 Task: Search one way flight ticket for 3 adults, 3 children in premium economy from Traverse City: Cherry Capital Airport (was Cherry County Airpark) to Raleigh: Raleigh-durham International Airport on 8-5-2023. Choice of flights is Alaska. Number of bags: 1 carry on bag. Price is upto 42000. Outbound departure time preference is 8:00.
Action: Mouse moved to (348, 295)
Screenshot: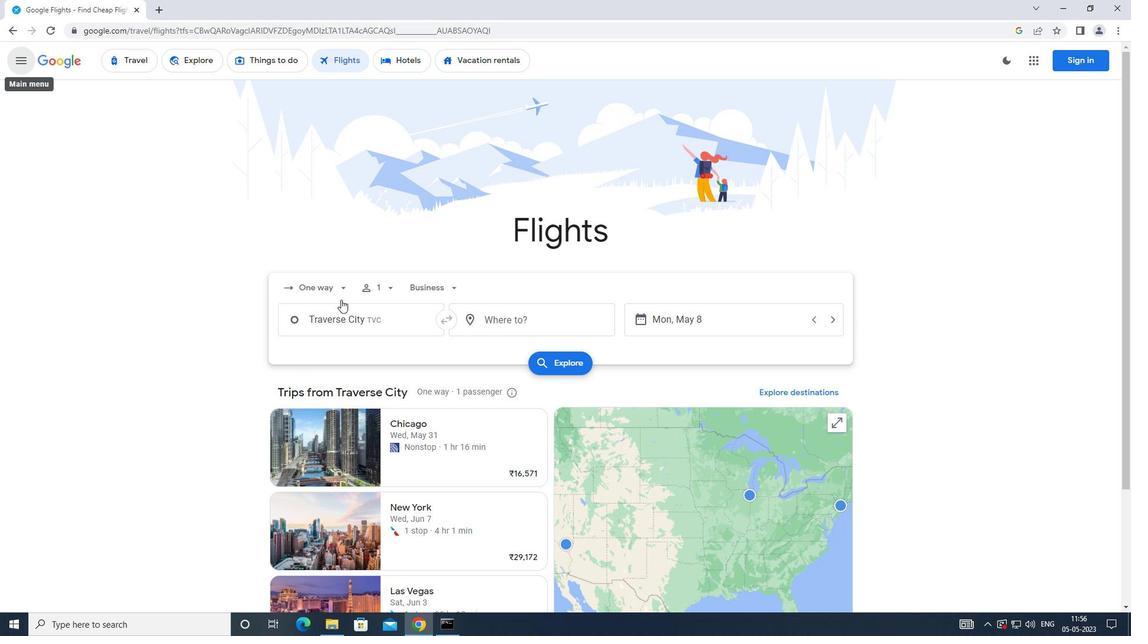 
Action: Mouse pressed left at (348, 295)
Screenshot: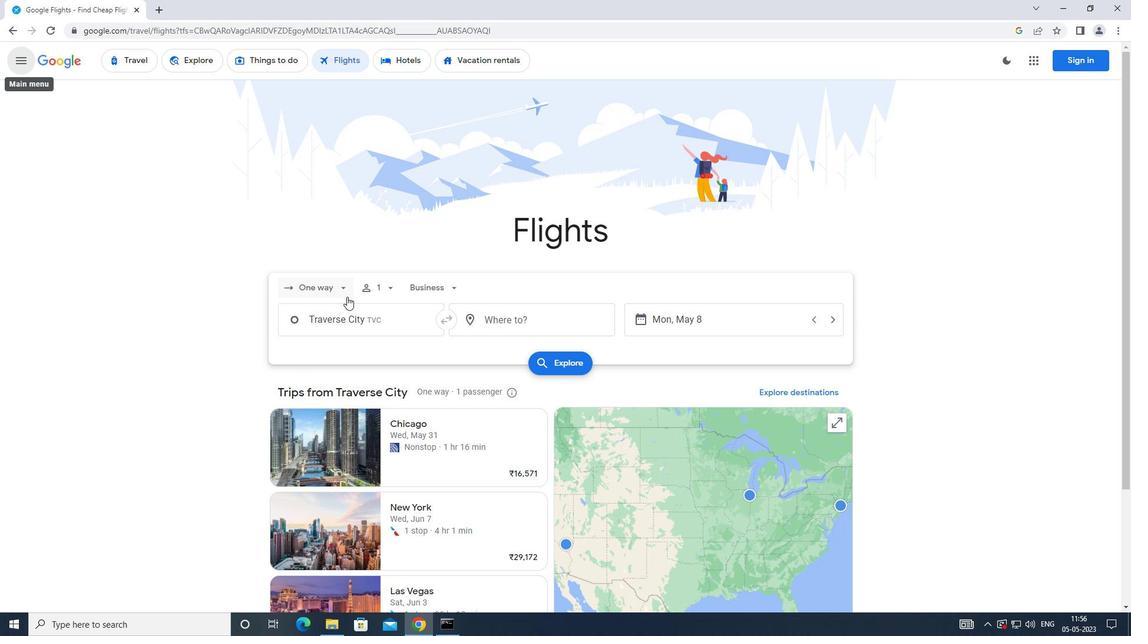 
Action: Mouse moved to (333, 342)
Screenshot: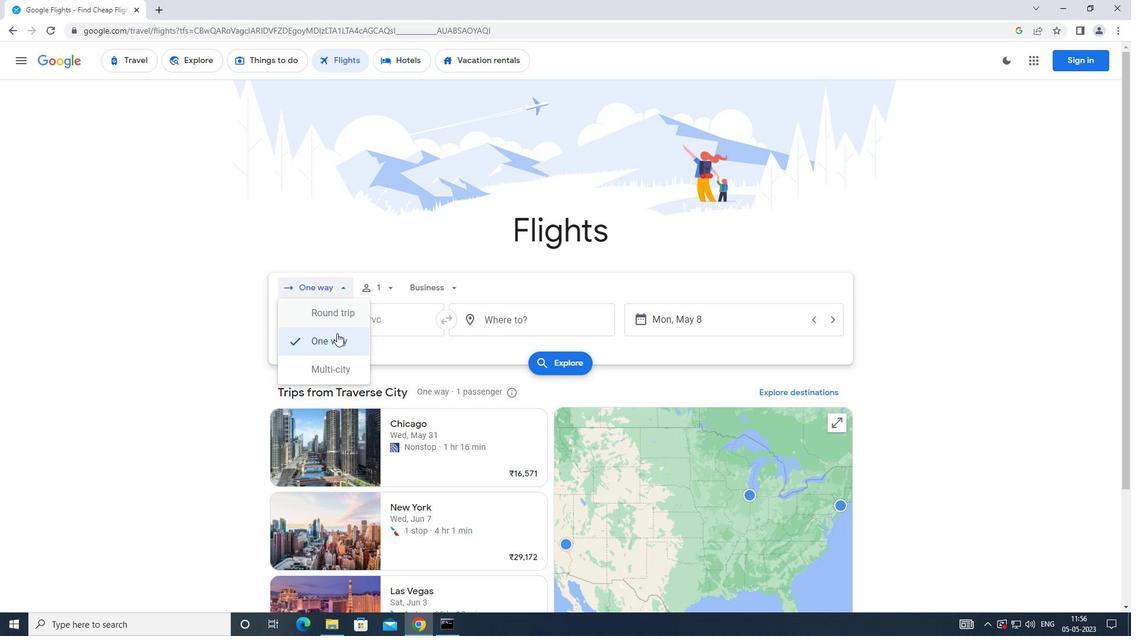 
Action: Mouse pressed left at (333, 342)
Screenshot: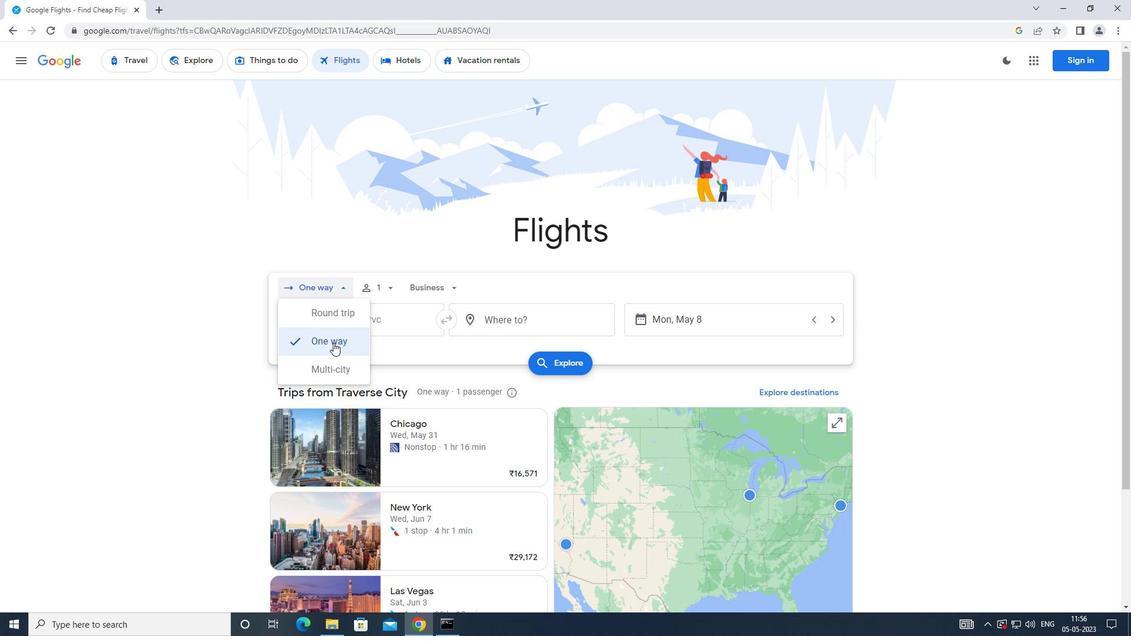 
Action: Mouse moved to (381, 289)
Screenshot: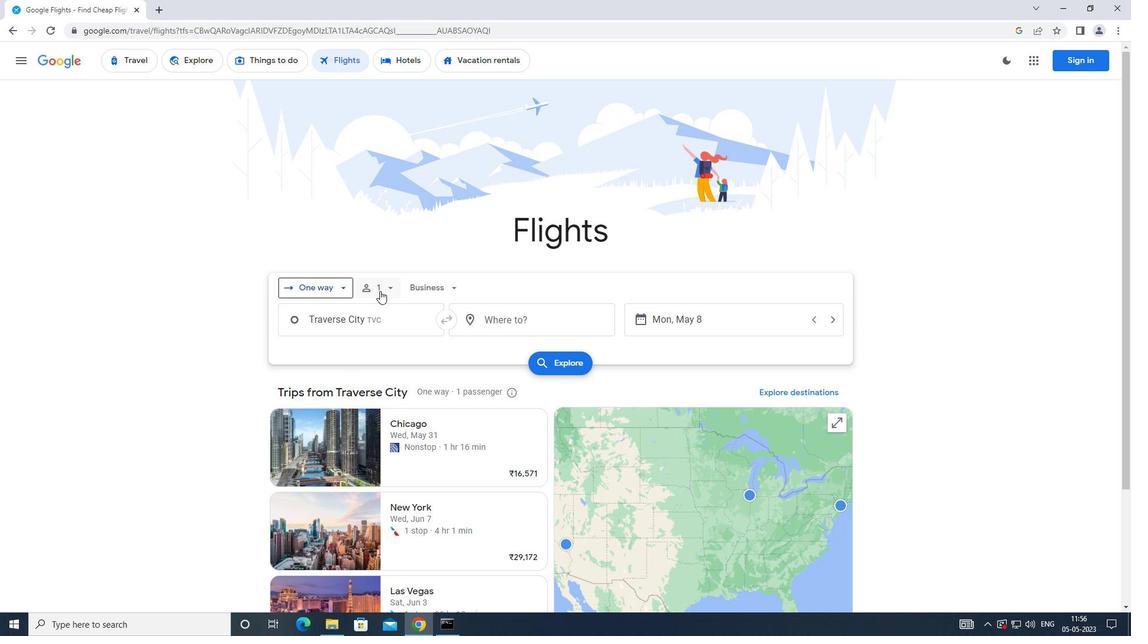 
Action: Mouse pressed left at (381, 289)
Screenshot: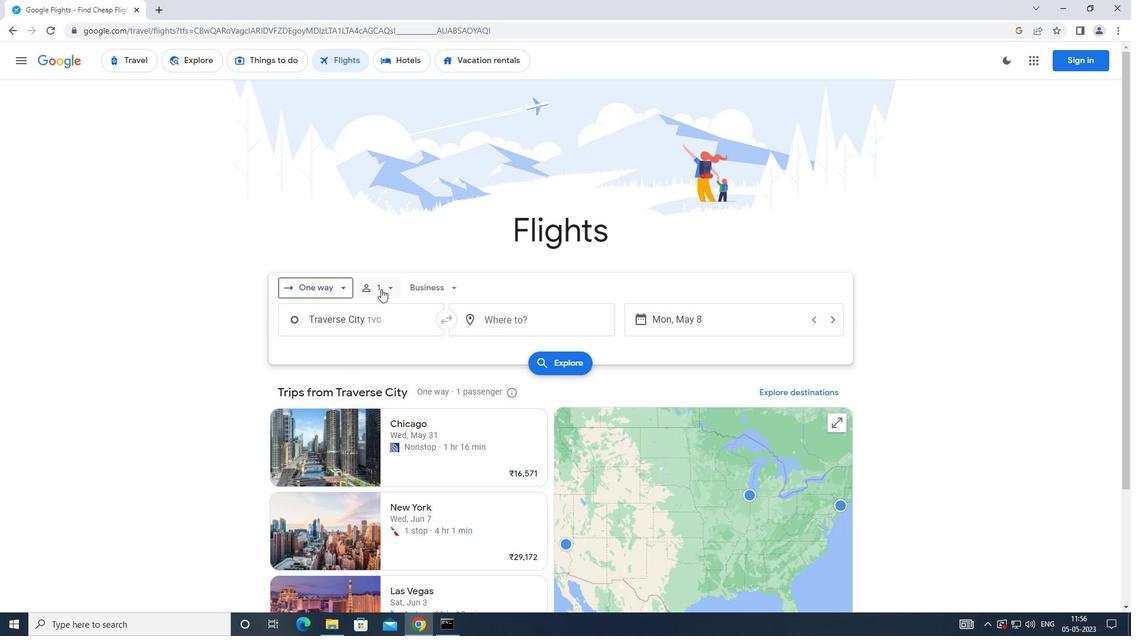 
Action: Mouse moved to (480, 328)
Screenshot: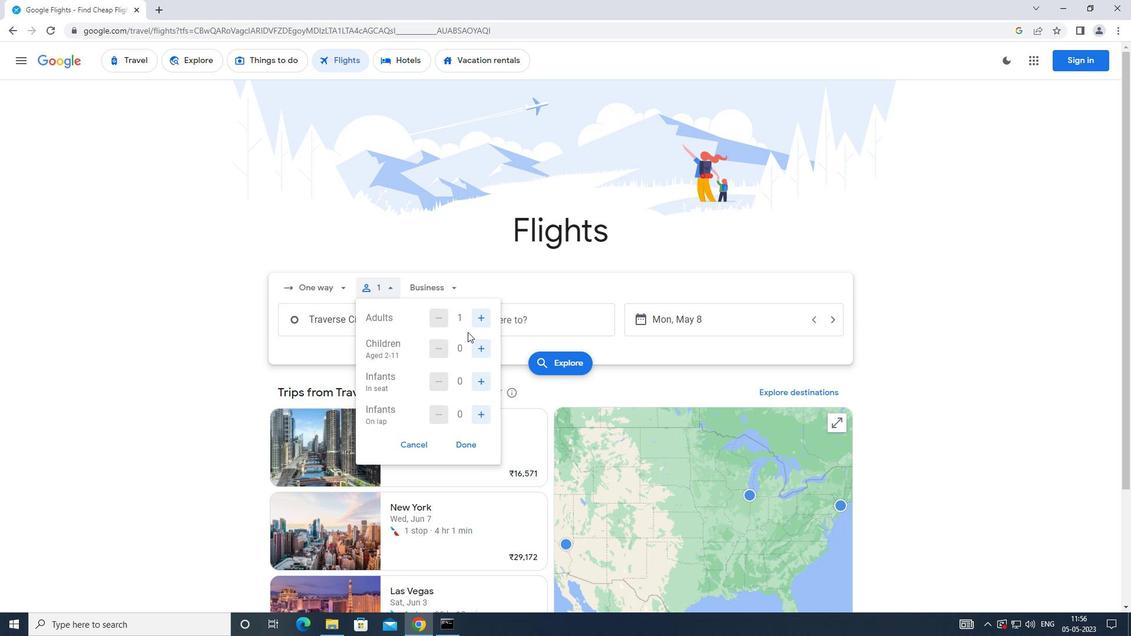 
Action: Mouse pressed left at (480, 328)
Screenshot: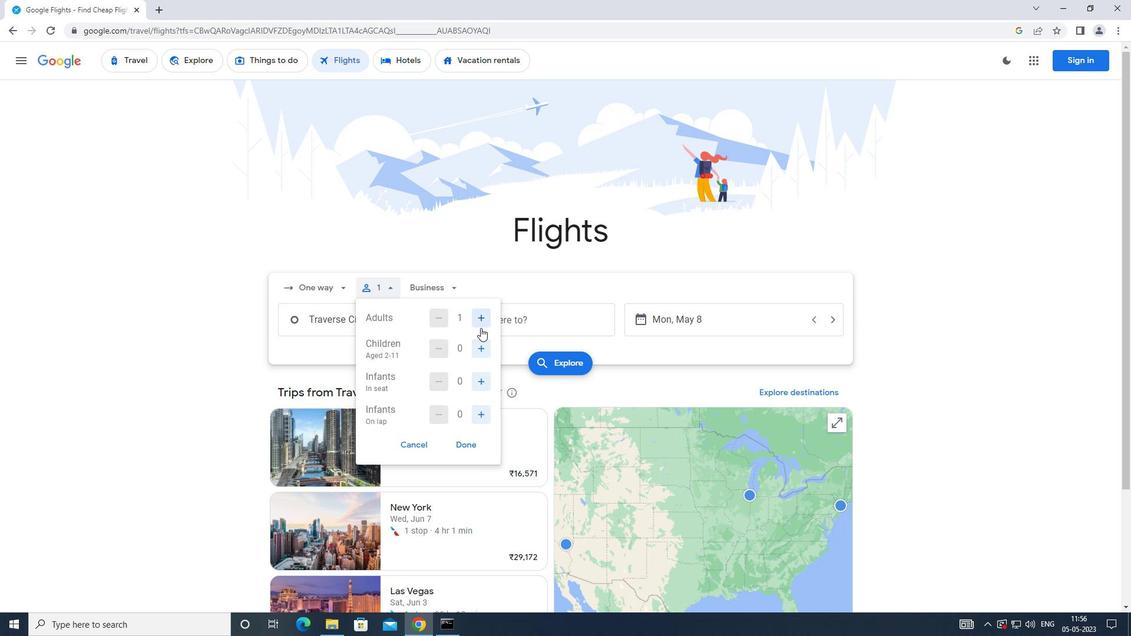 
Action: Mouse moved to (481, 327)
Screenshot: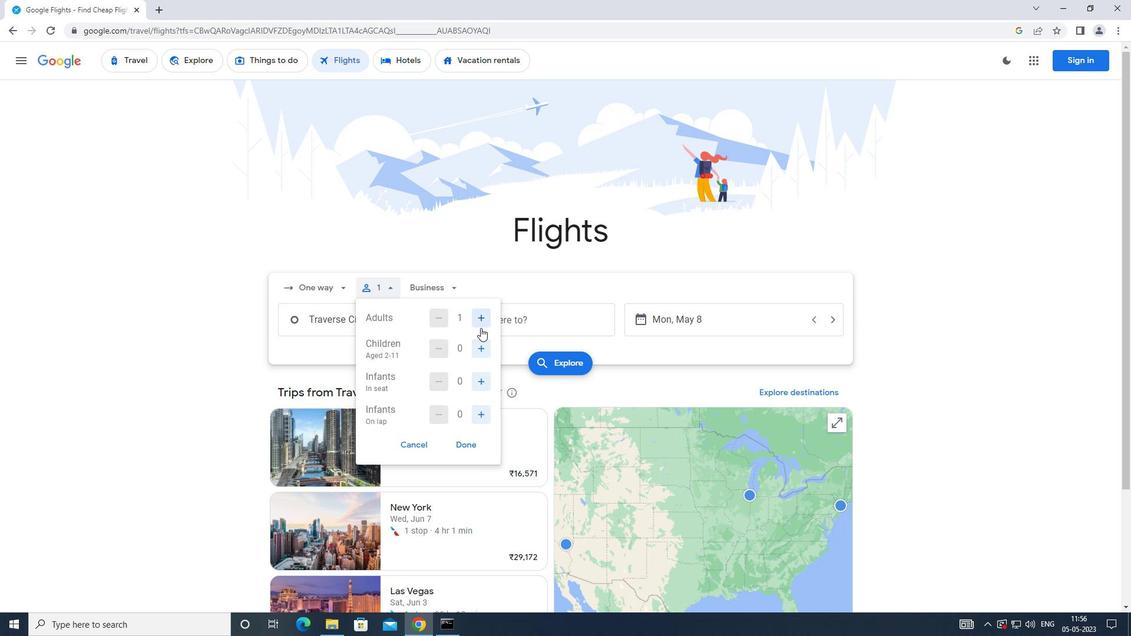 
Action: Mouse pressed left at (481, 327)
Screenshot: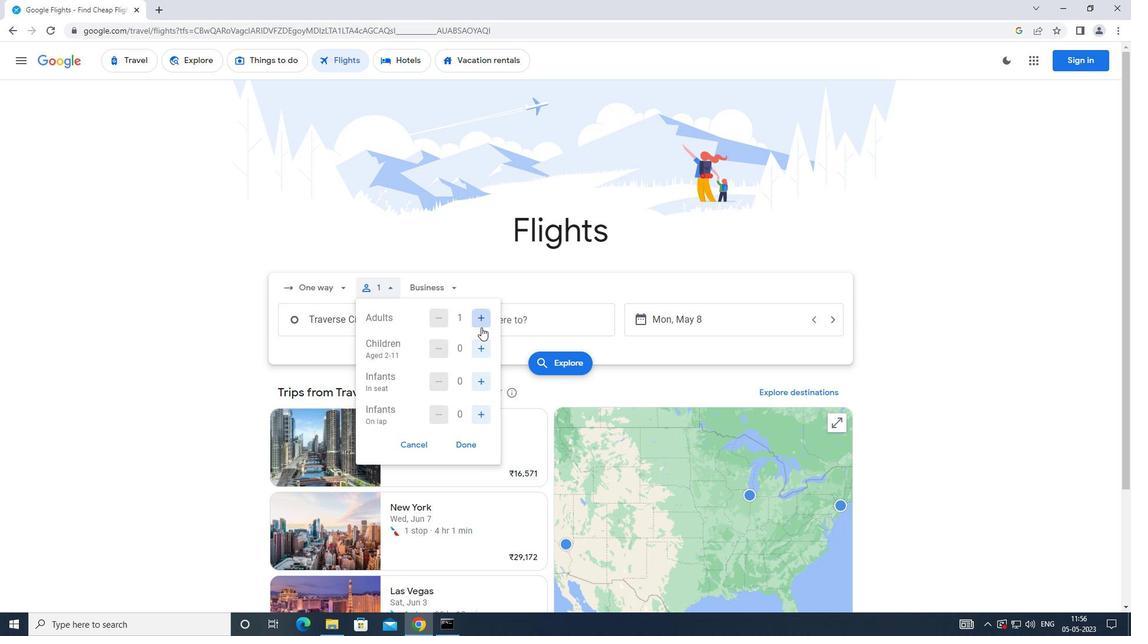 
Action: Mouse moved to (484, 351)
Screenshot: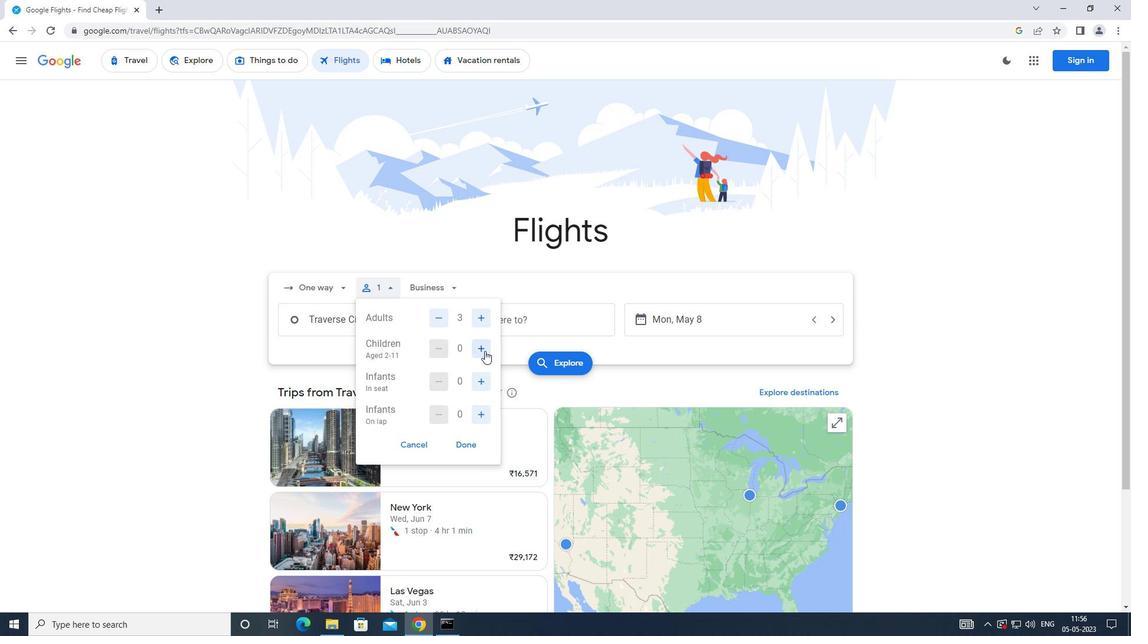 
Action: Mouse pressed left at (484, 351)
Screenshot: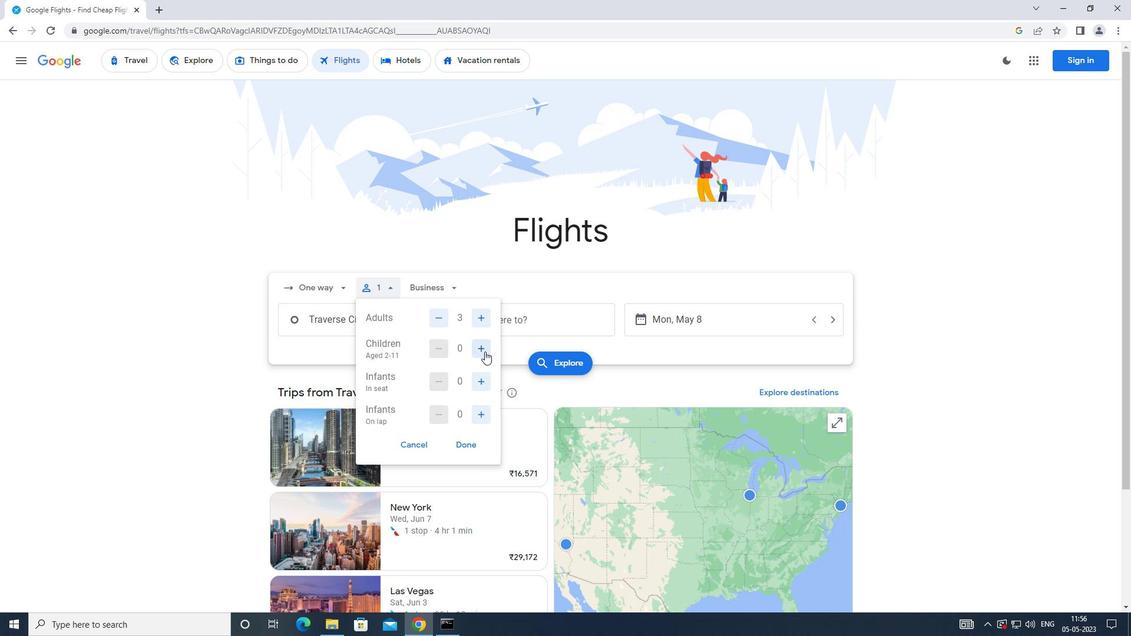 
Action: Mouse pressed left at (484, 351)
Screenshot: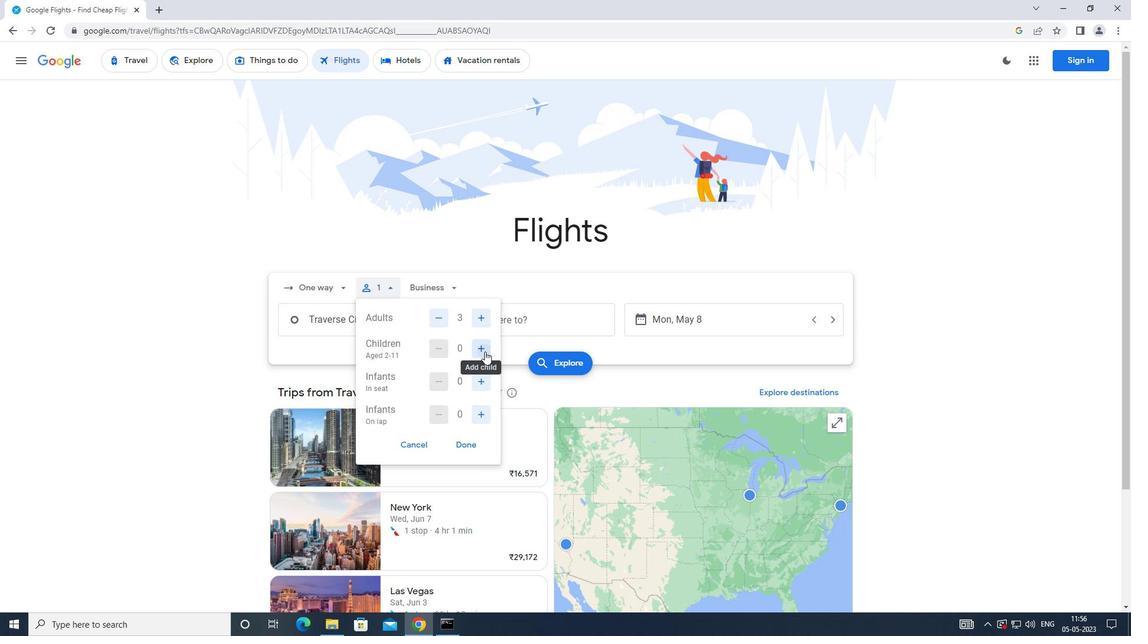 
Action: Mouse pressed left at (484, 351)
Screenshot: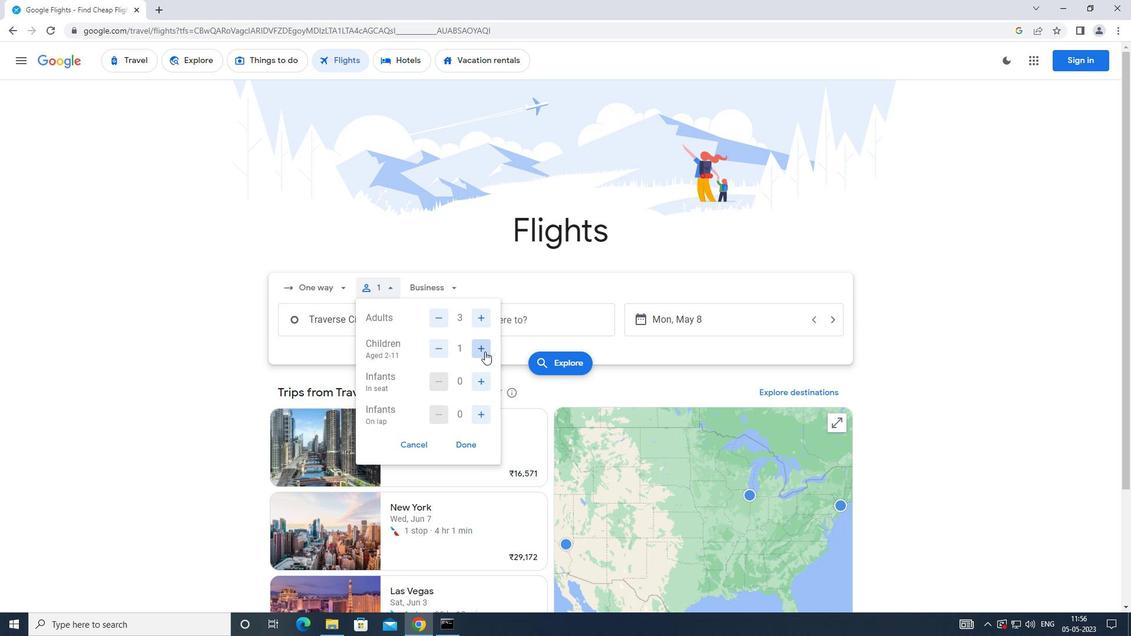 
Action: Mouse moved to (467, 448)
Screenshot: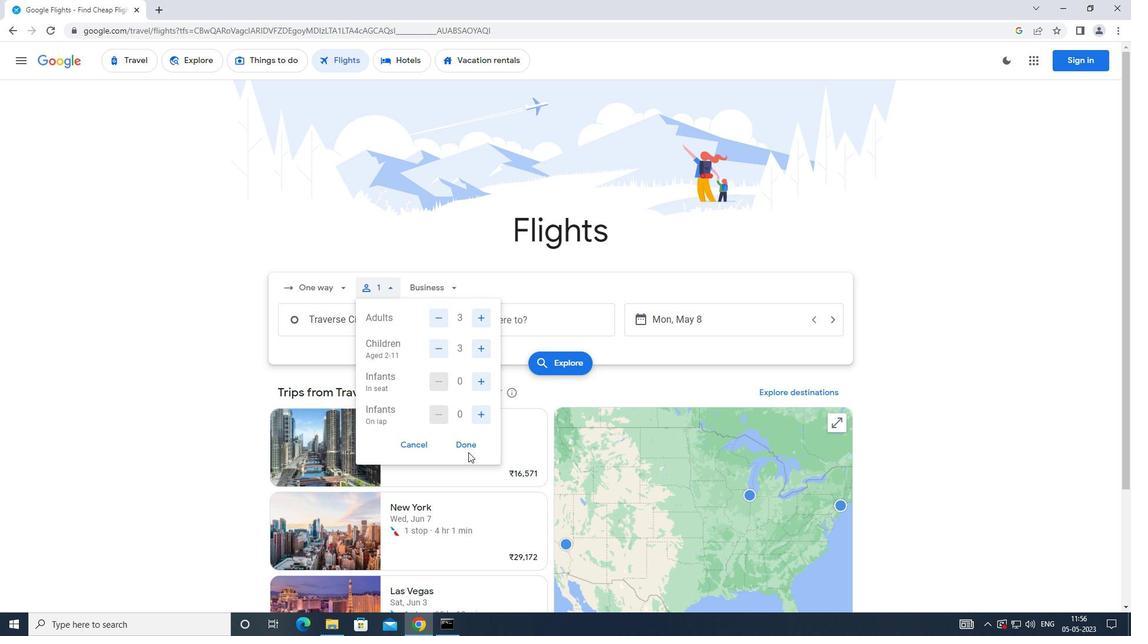 
Action: Mouse pressed left at (467, 448)
Screenshot: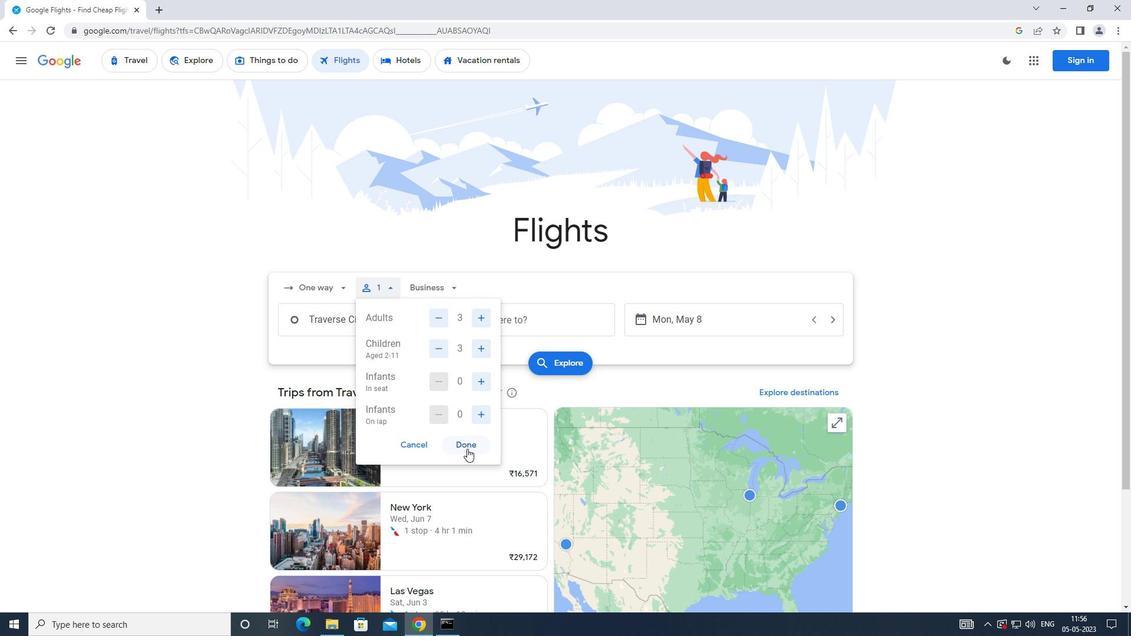 
Action: Mouse moved to (434, 292)
Screenshot: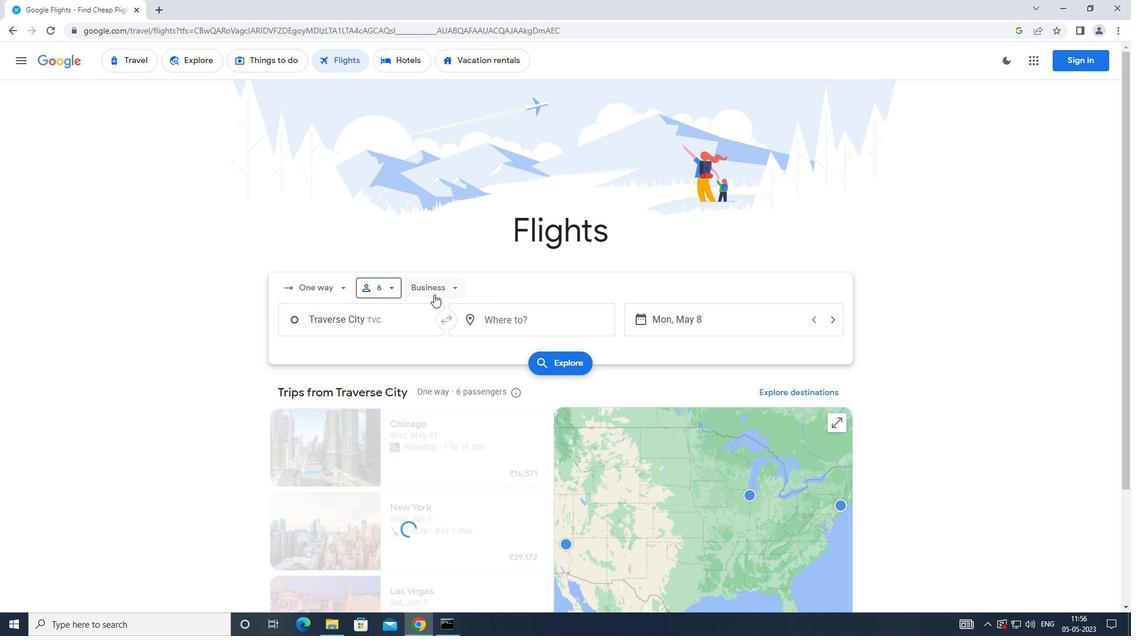 
Action: Mouse pressed left at (434, 292)
Screenshot: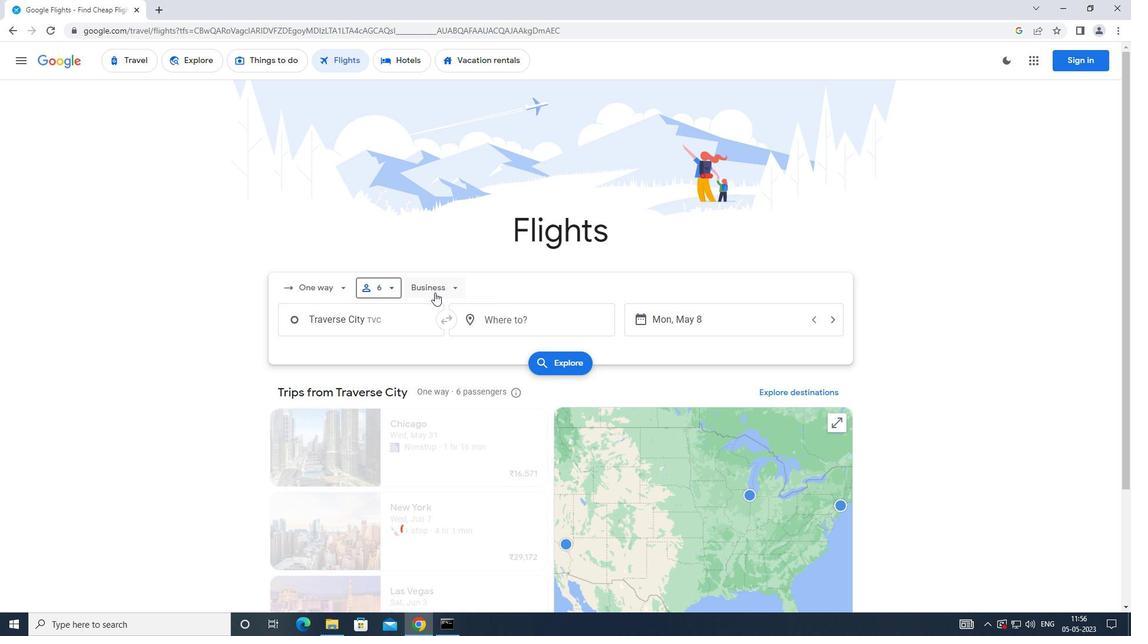 
Action: Mouse moved to (457, 341)
Screenshot: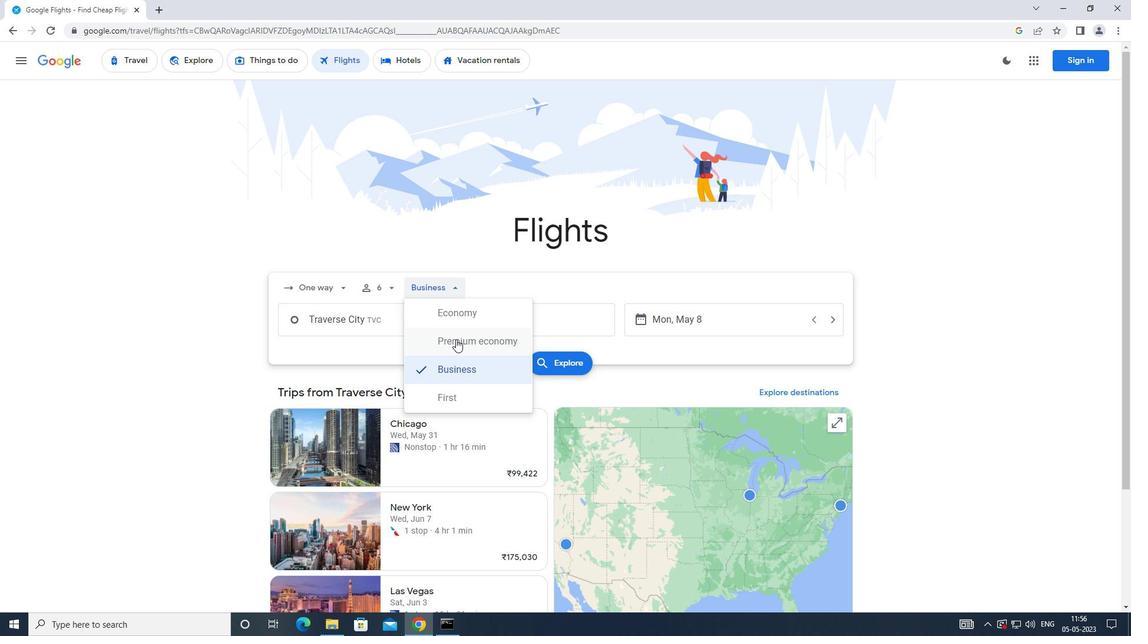 
Action: Mouse pressed left at (457, 341)
Screenshot: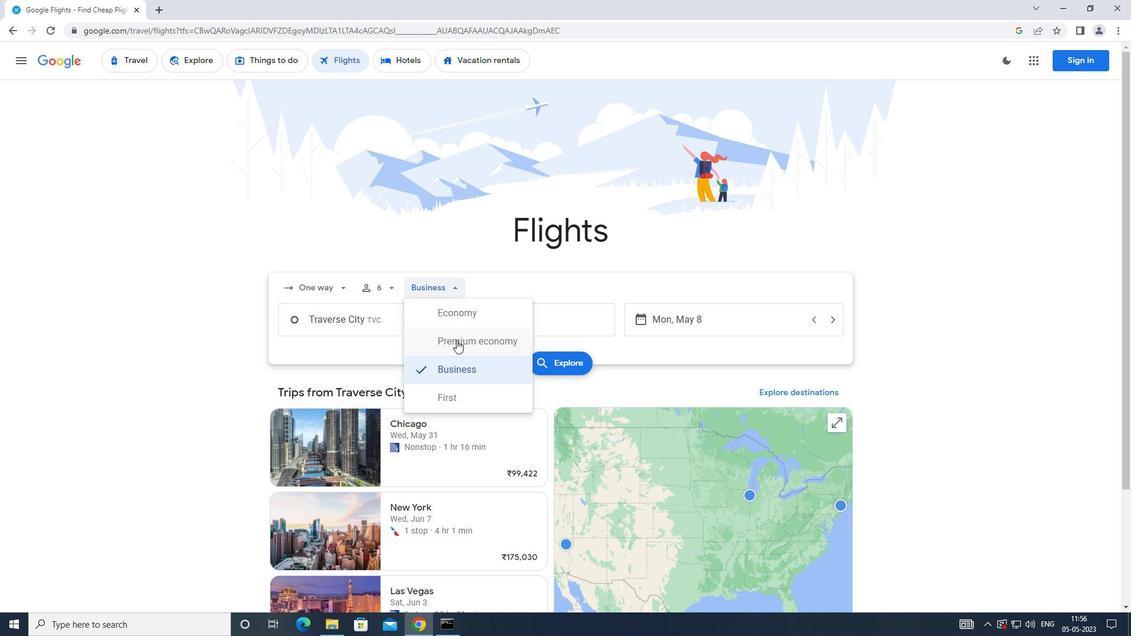
Action: Mouse moved to (396, 328)
Screenshot: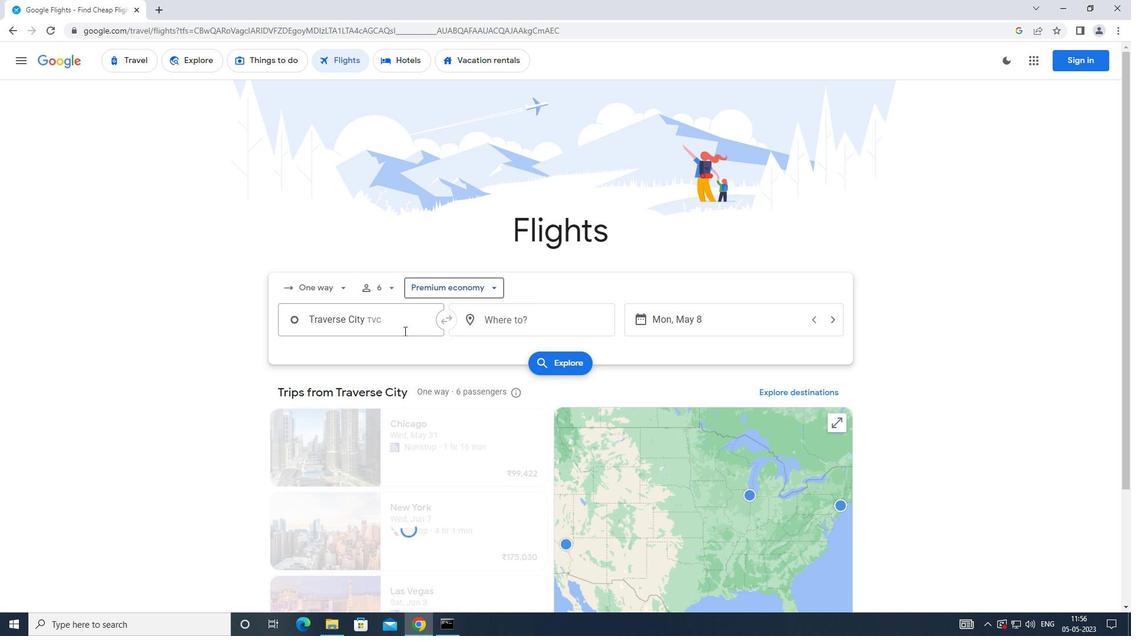 
Action: Mouse pressed left at (396, 328)
Screenshot: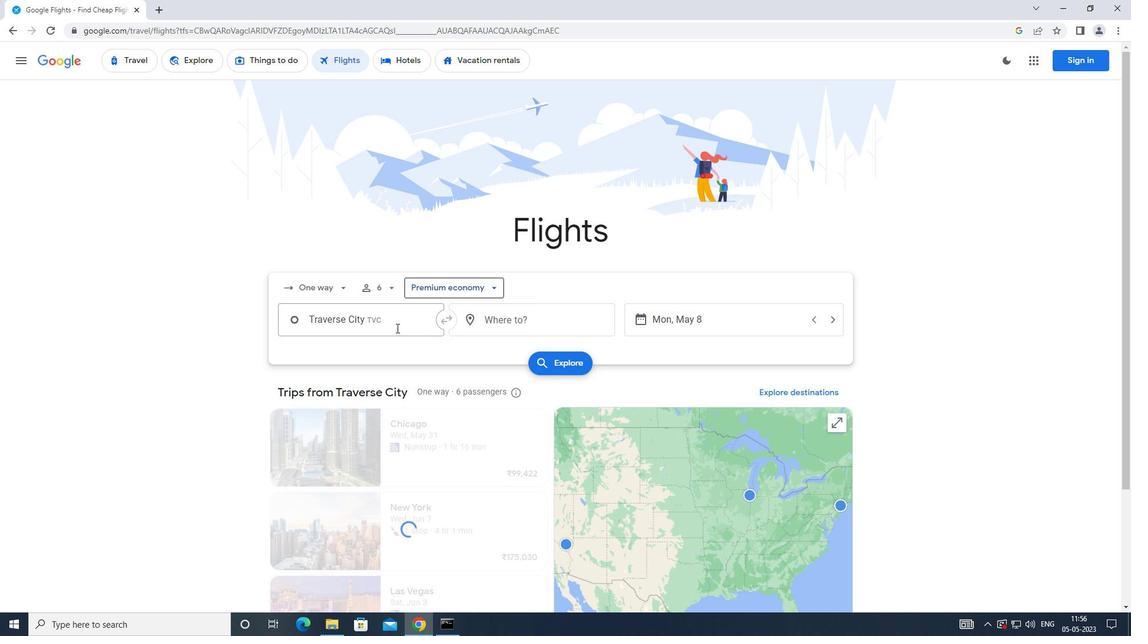 
Action: Mouse moved to (393, 333)
Screenshot: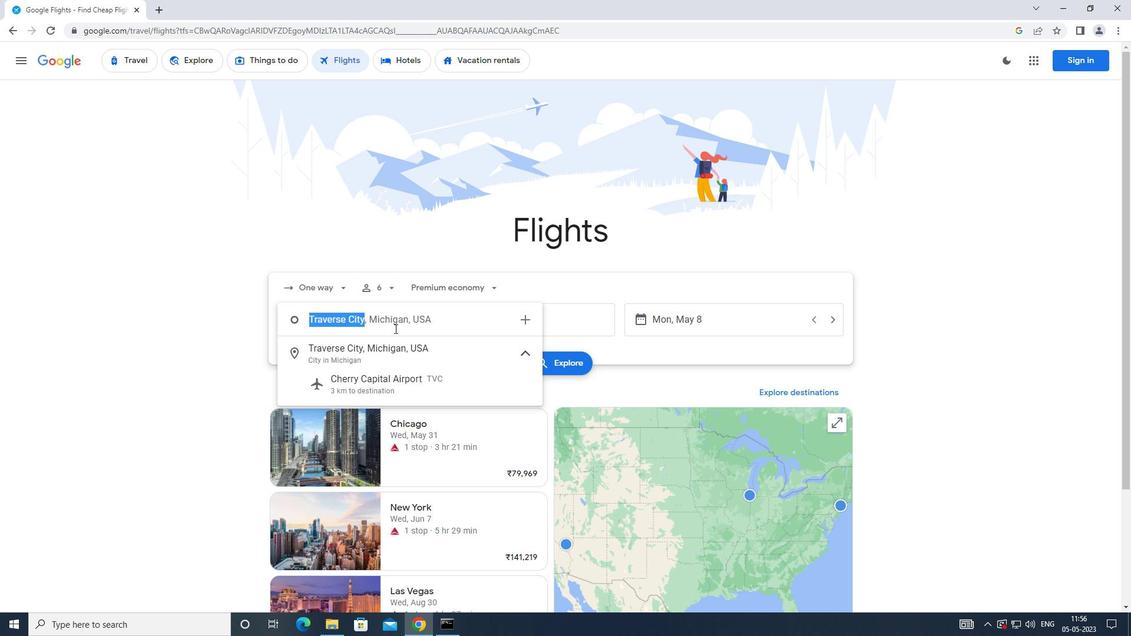
Action: Key pressed <Key.caps_lock>cherry
Screenshot: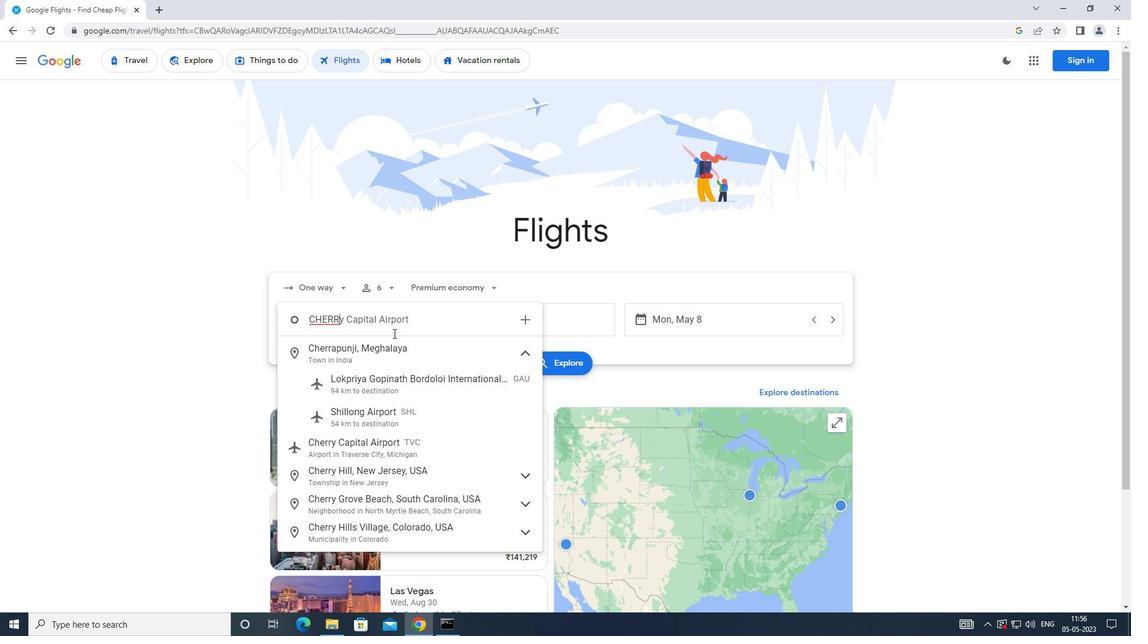 
Action: Mouse moved to (388, 362)
Screenshot: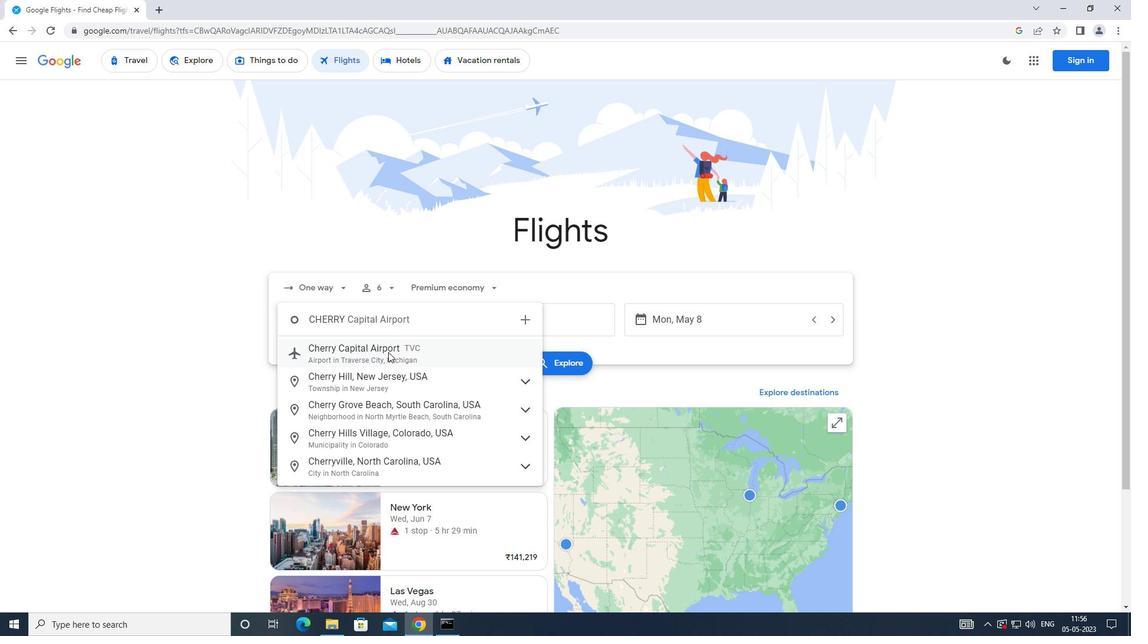 
Action: Mouse pressed left at (388, 362)
Screenshot: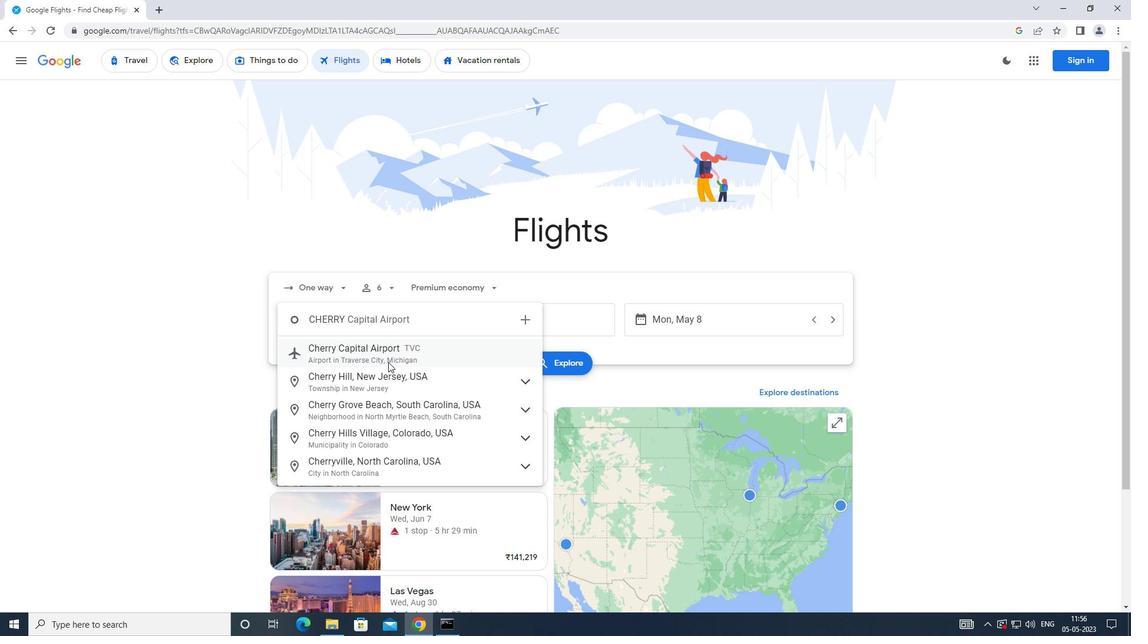 
Action: Mouse moved to (499, 316)
Screenshot: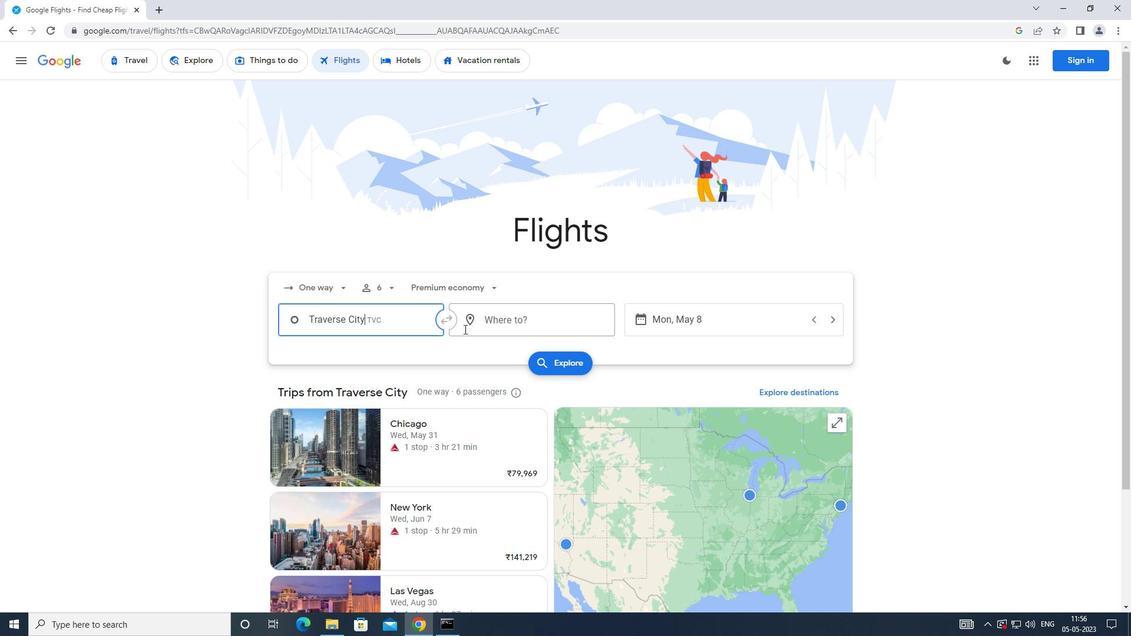 
Action: Mouse pressed left at (499, 316)
Screenshot: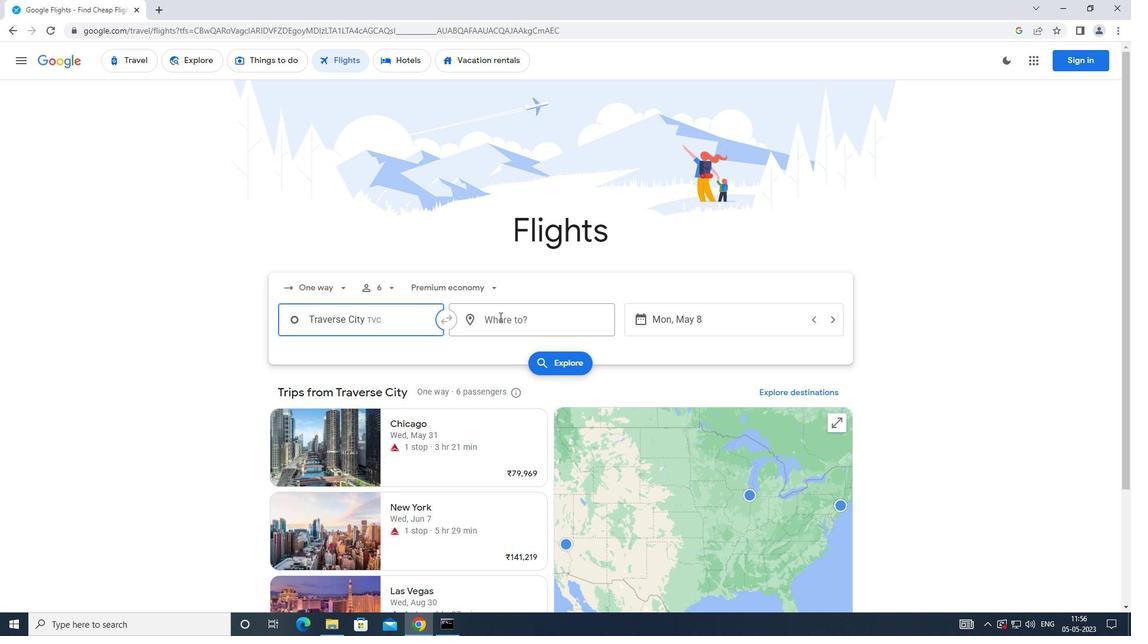 
Action: Mouse moved to (487, 335)
Screenshot: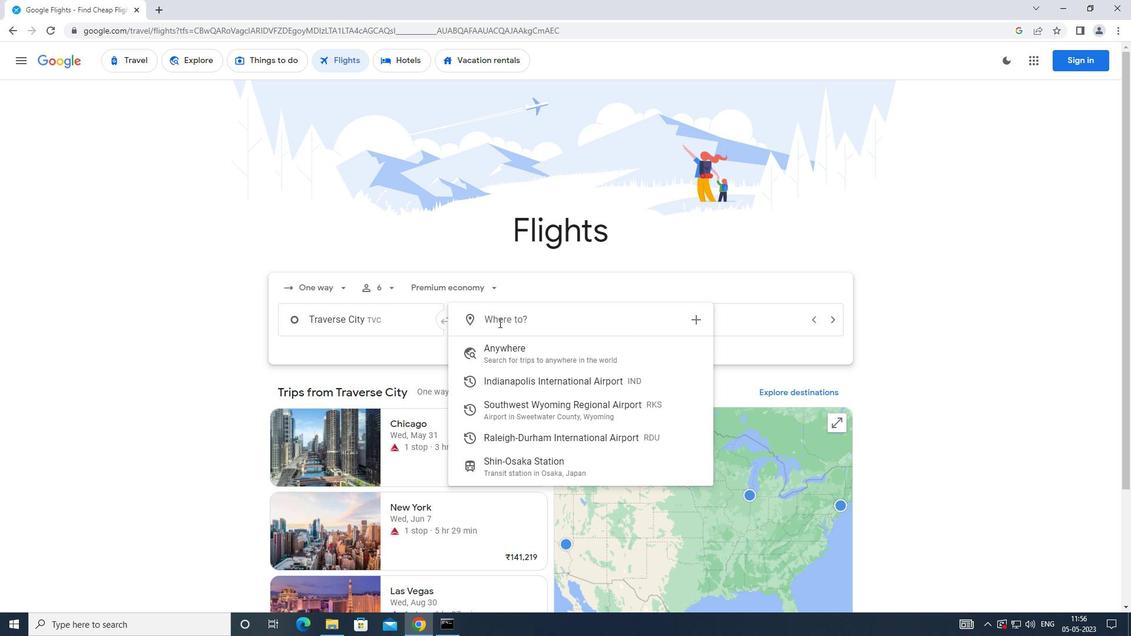 
Action: Key pressed raleigh
Screenshot: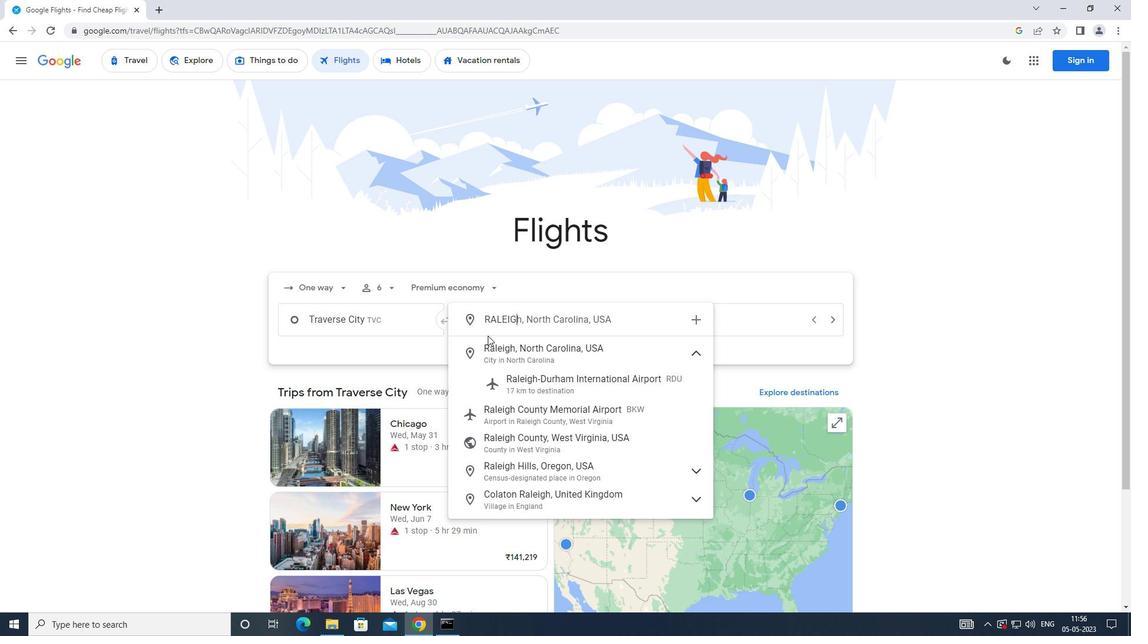 
Action: Mouse moved to (505, 373)
Screenshot: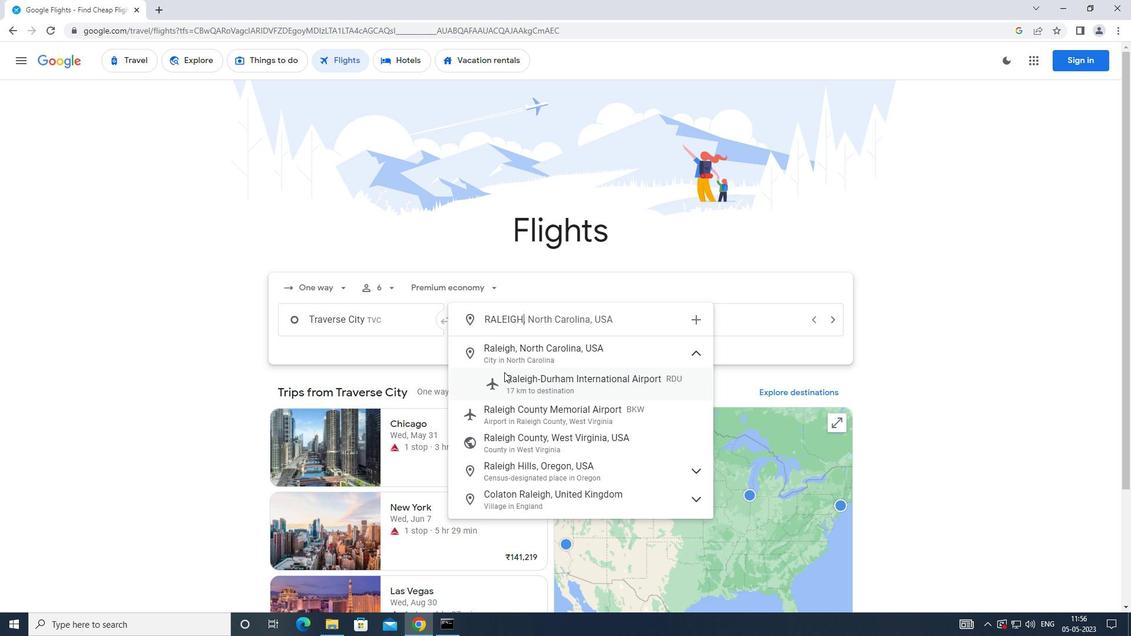 
Action: Mouse pressed left at (505, 373)
Screenshot: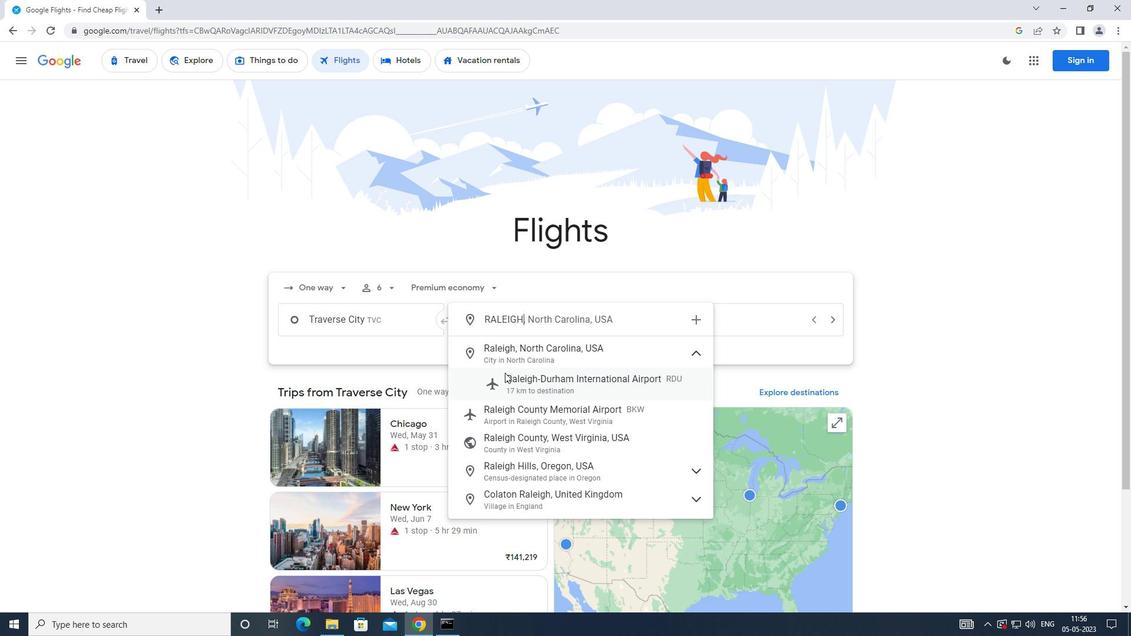 
Action: Mouse moved to (695, 316)
Screenshot: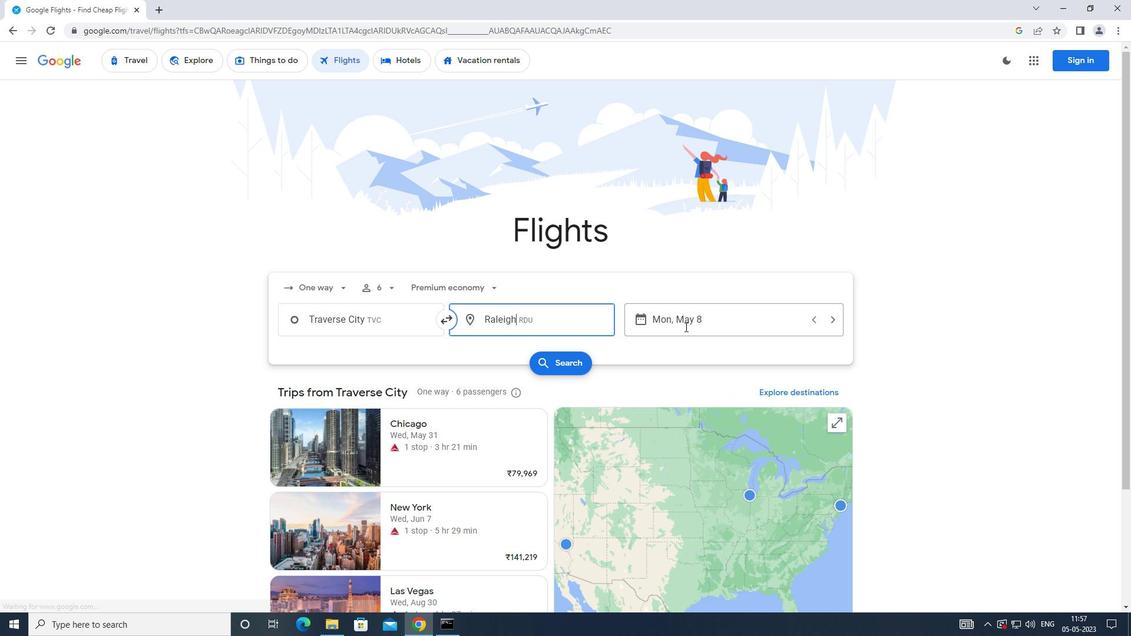 
Action: Mouse pressed left at (695, 316)
Screenshot: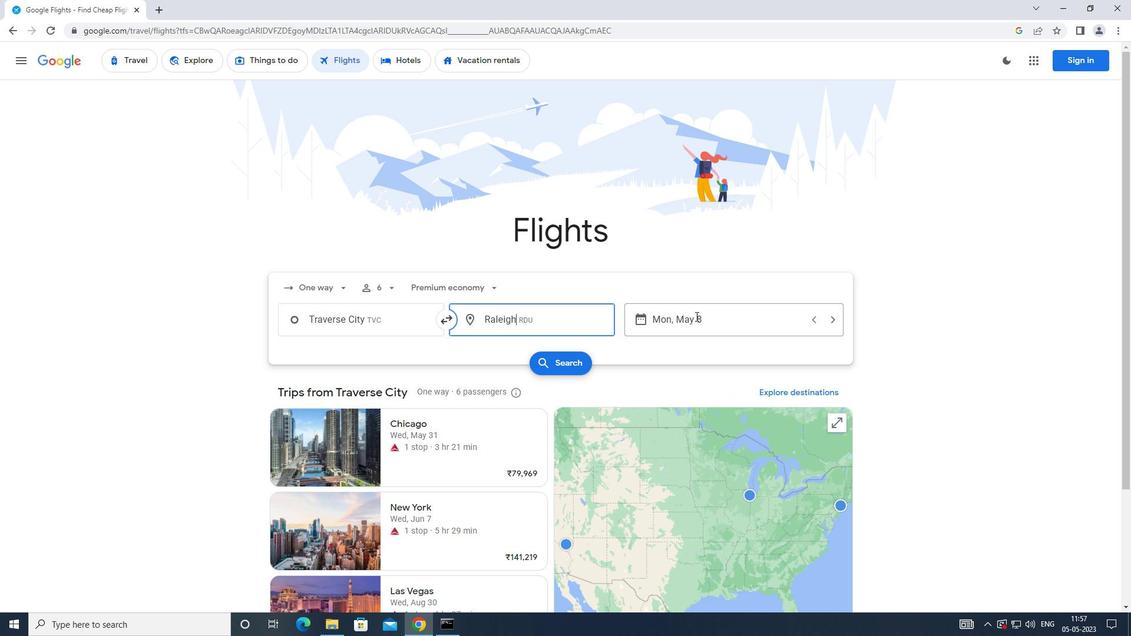 
Action: Mouse moved to (448, 437)
Screenshot: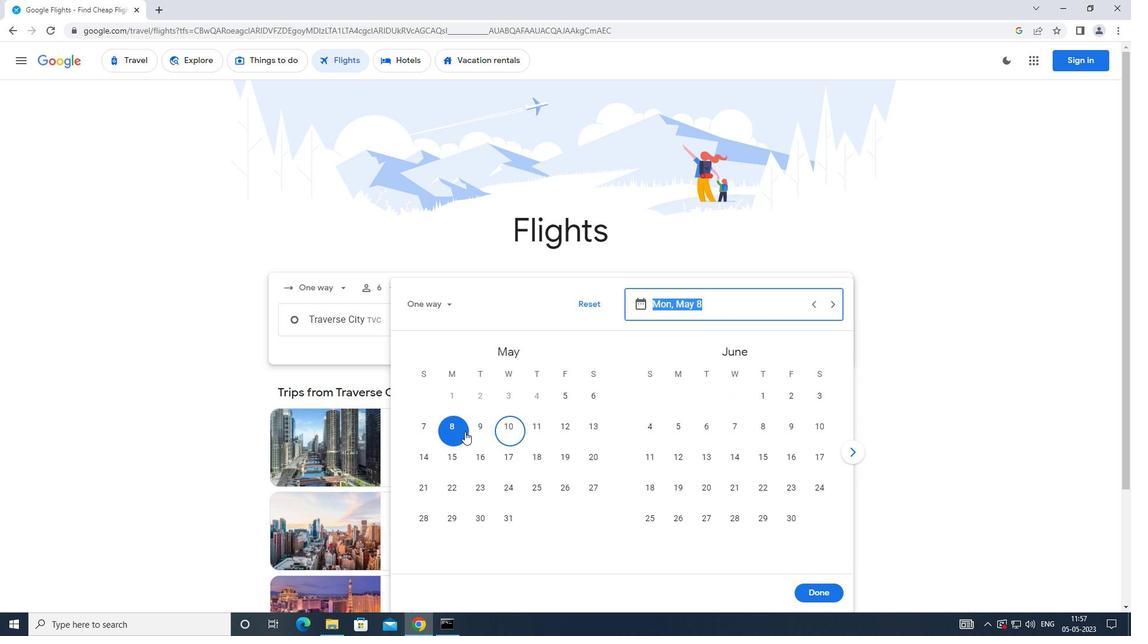 
Action: Mouse pressed left at (448, 437)
Screenshot: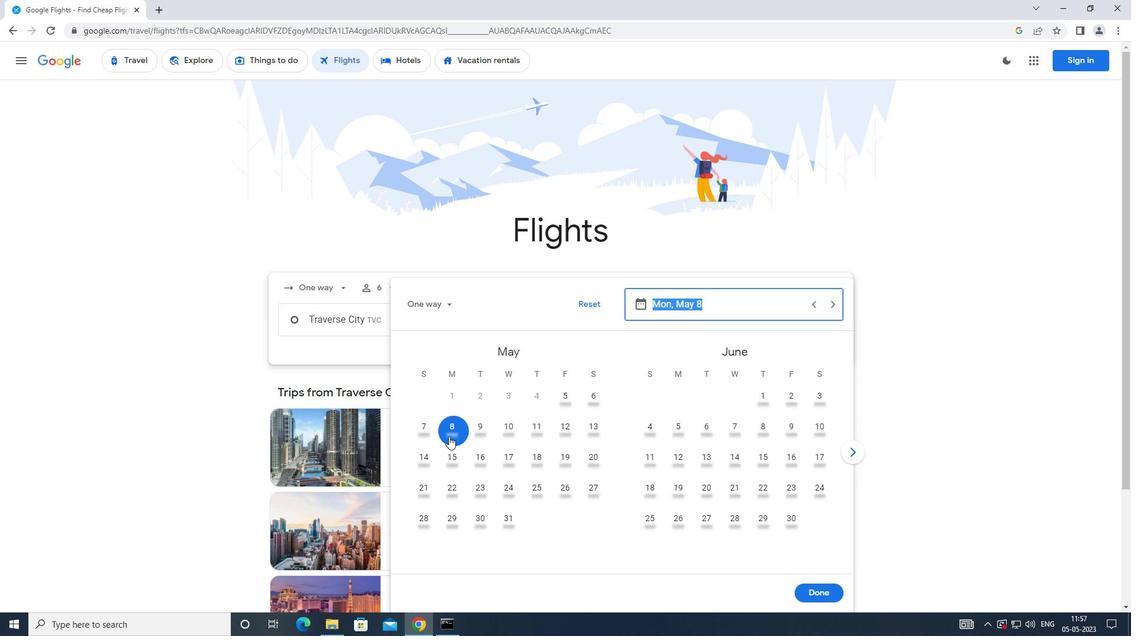 
Action: Mouse moved to (819, 589)
Screenshot: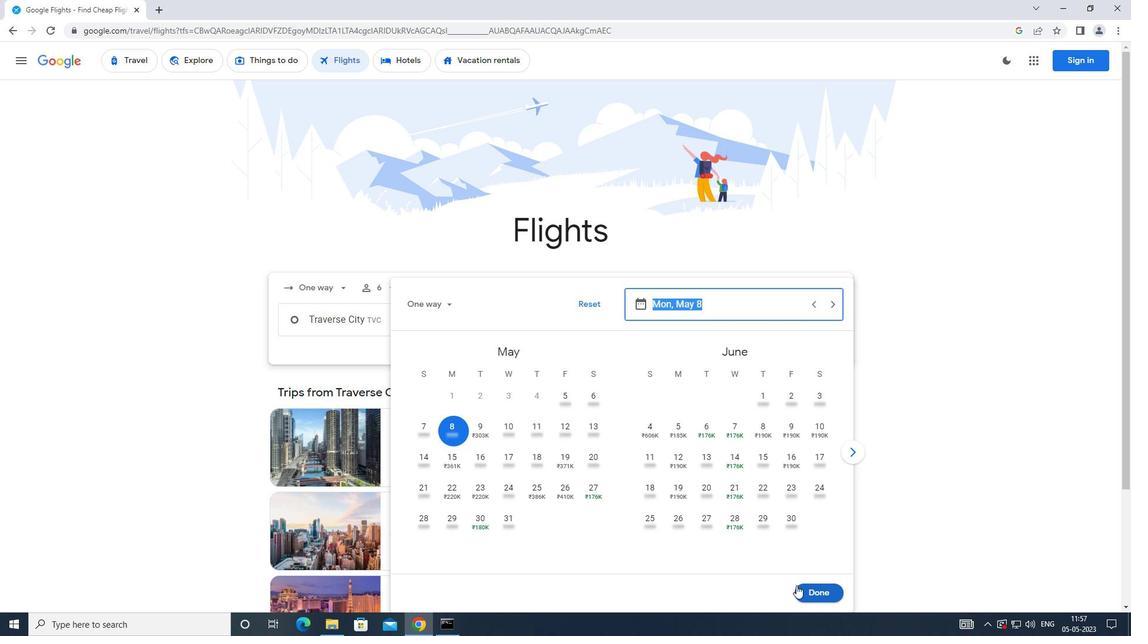 
Action: Mouse pressed left at (819, 589)
Screenshot: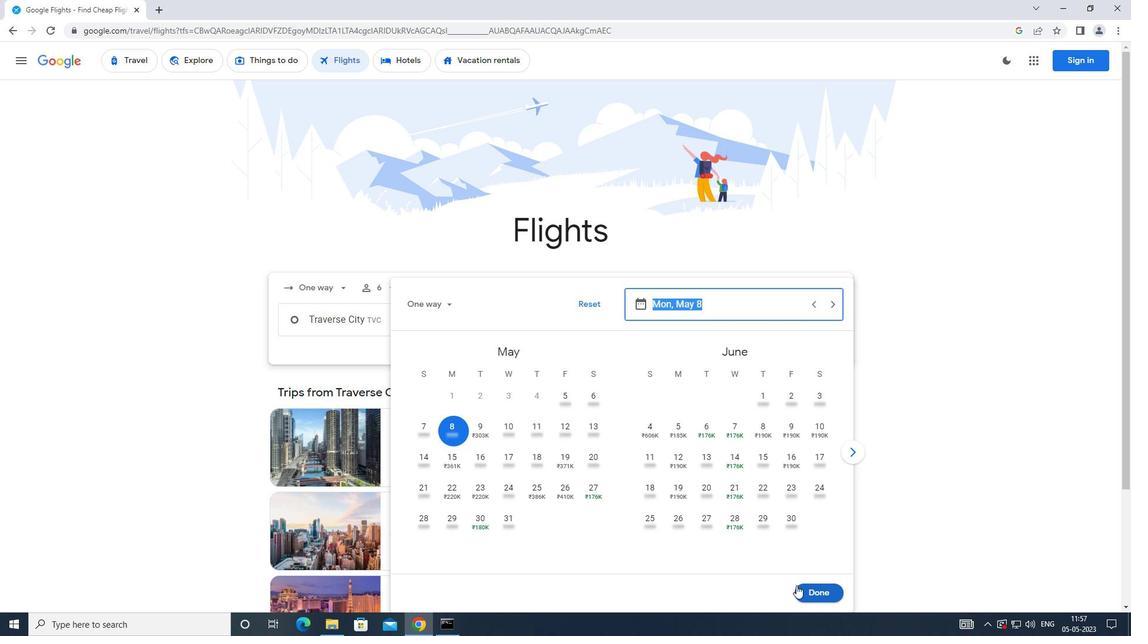 
Action: Mouse moved to (555, 369)
Screenshot: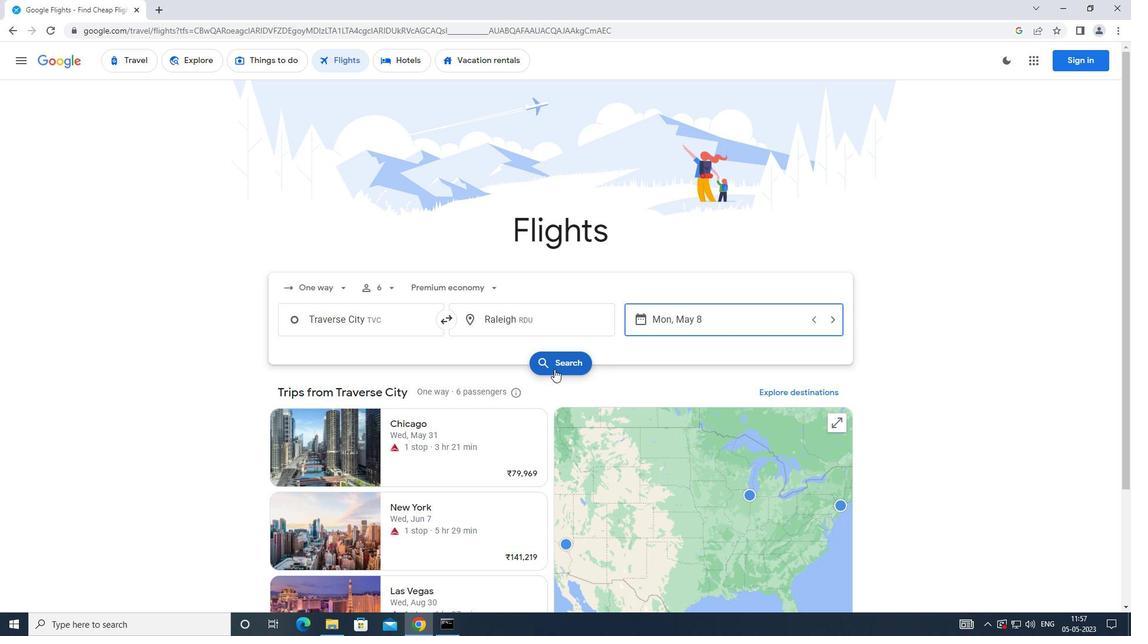 
Action: Mouse pressed left at (555, 369)
Screenshot: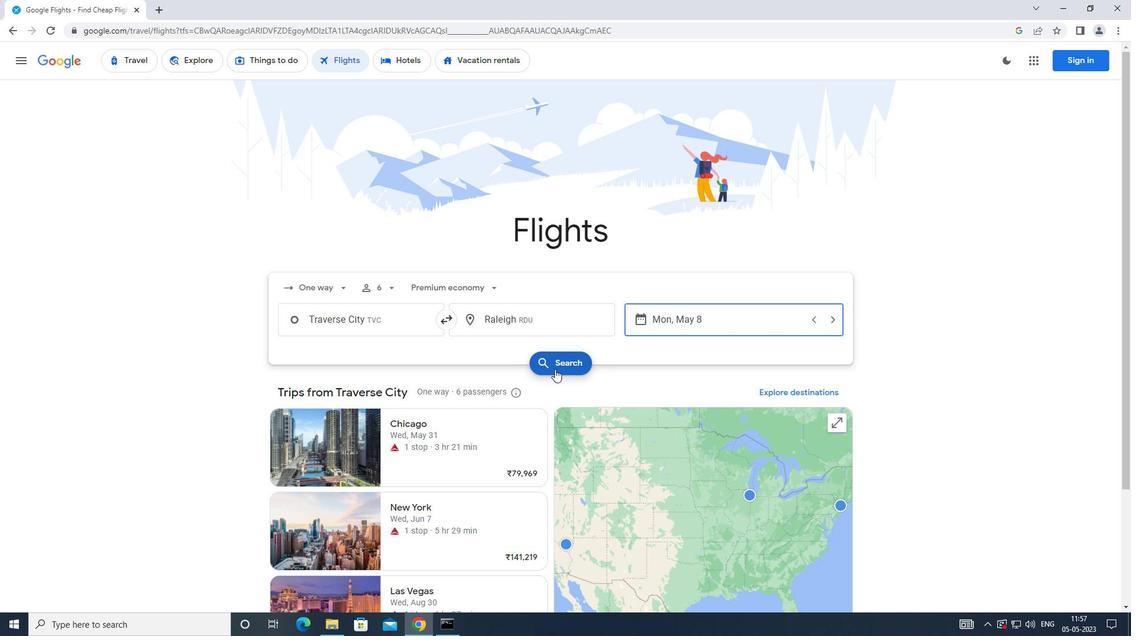 
Action: Mouse moved to (295, 163)
Screenshot: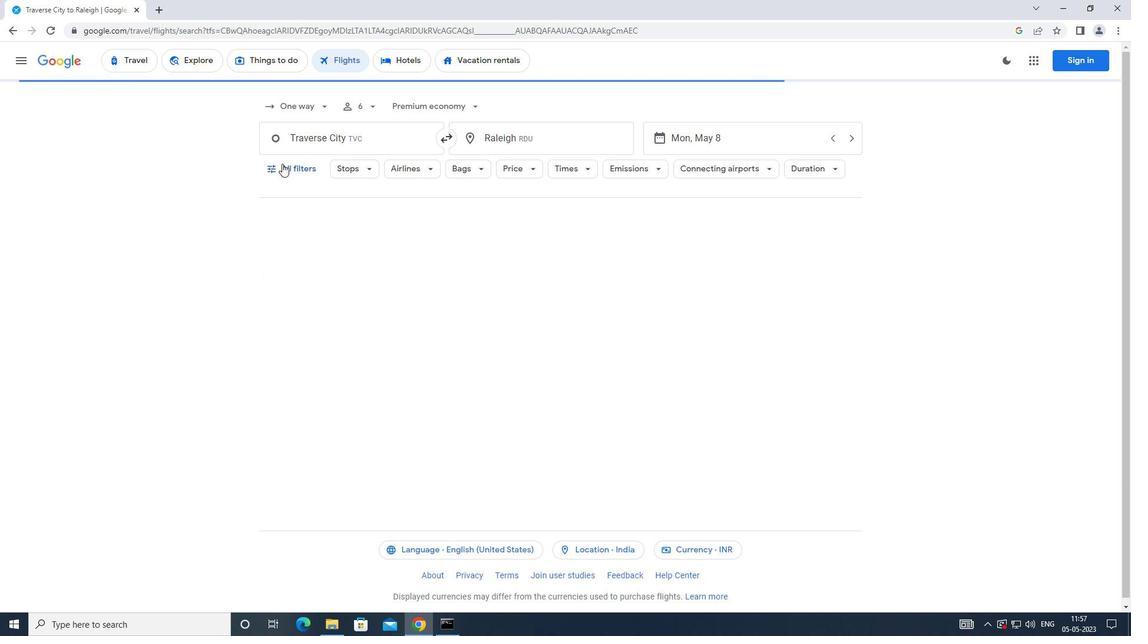
Action: Mouse pressed left at (295, 163)
Screenshot: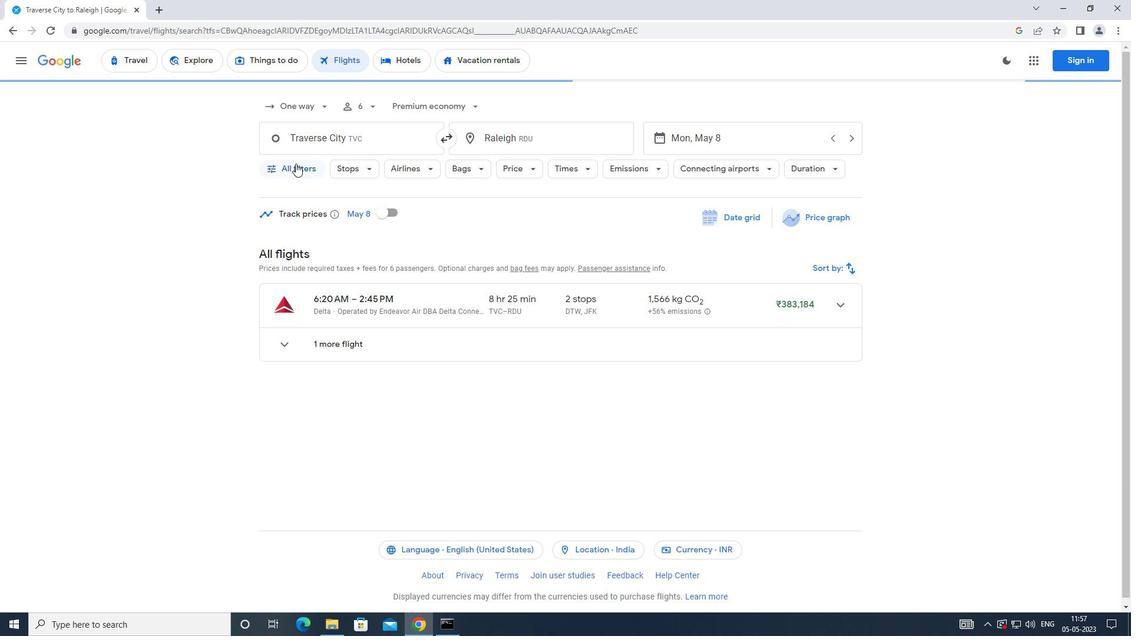 
Action: Mouse moved to (437, 417)
Screenshot: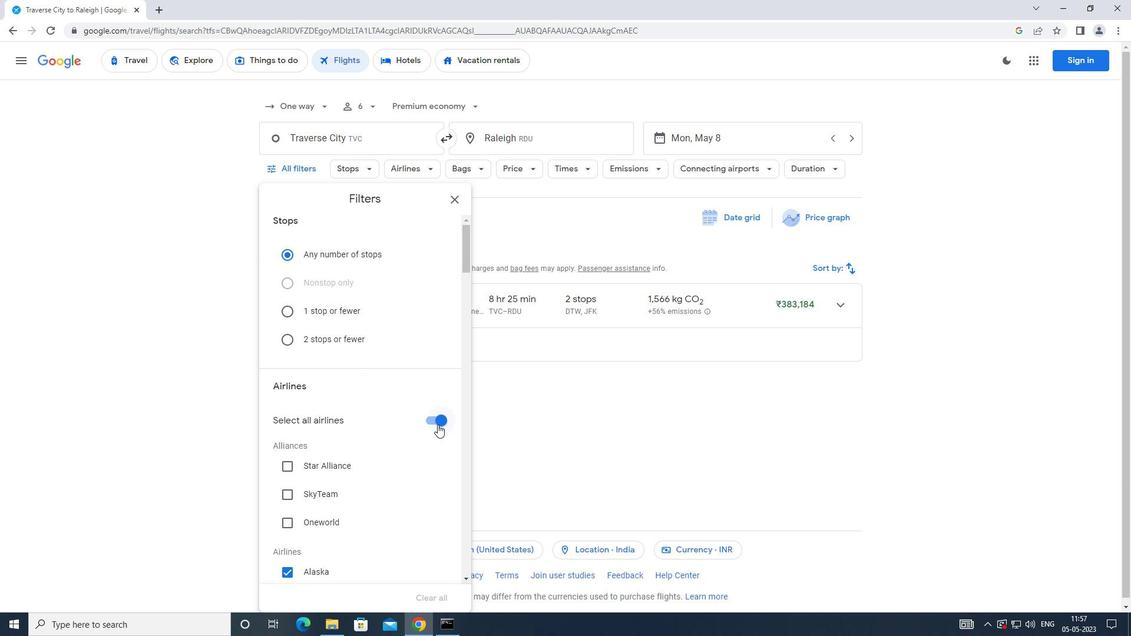 
Action: Mouse pressed left at (437, 417)
Screenshot: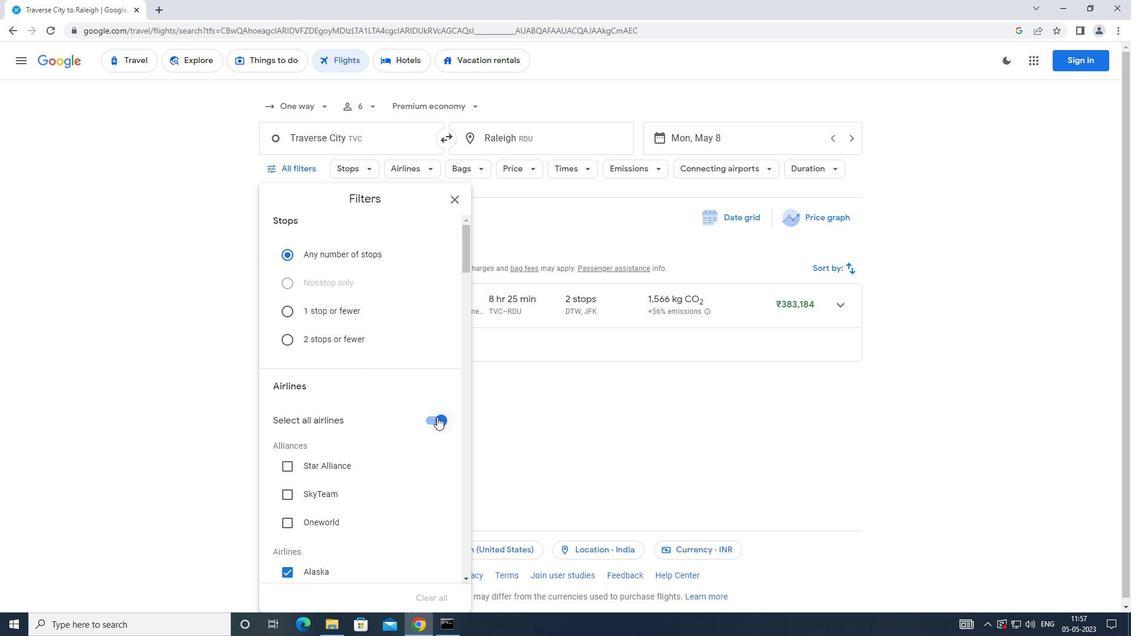 
Action: Mouse moved to (402, 443)
Screenshot: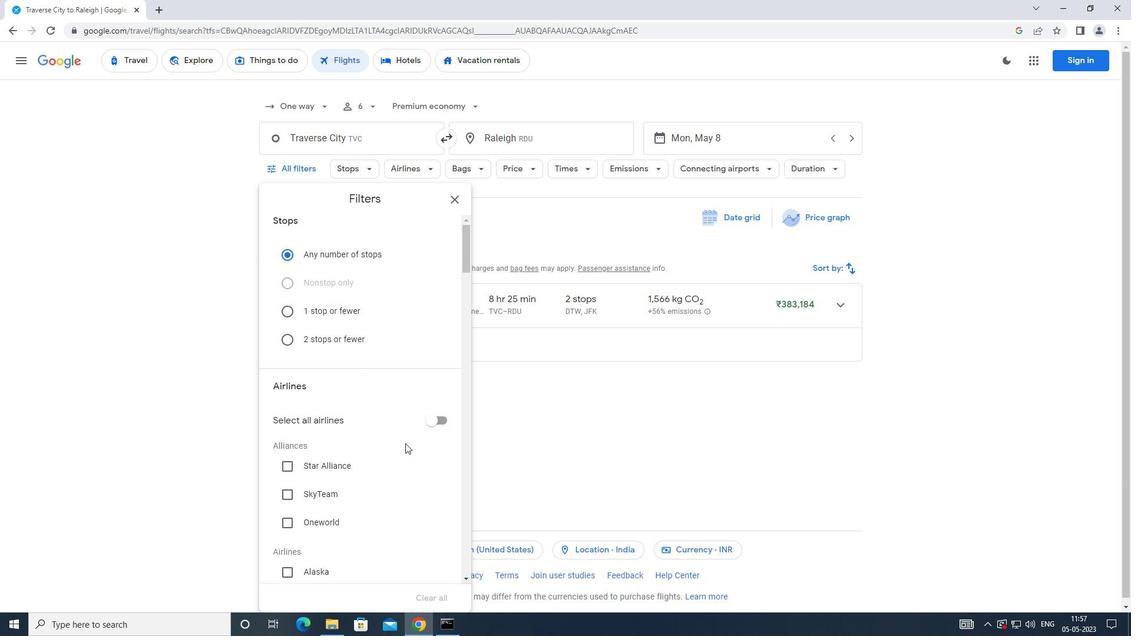 
Action: Mouse scrolled (402, 443) with delta (0, 0)
Screenshot: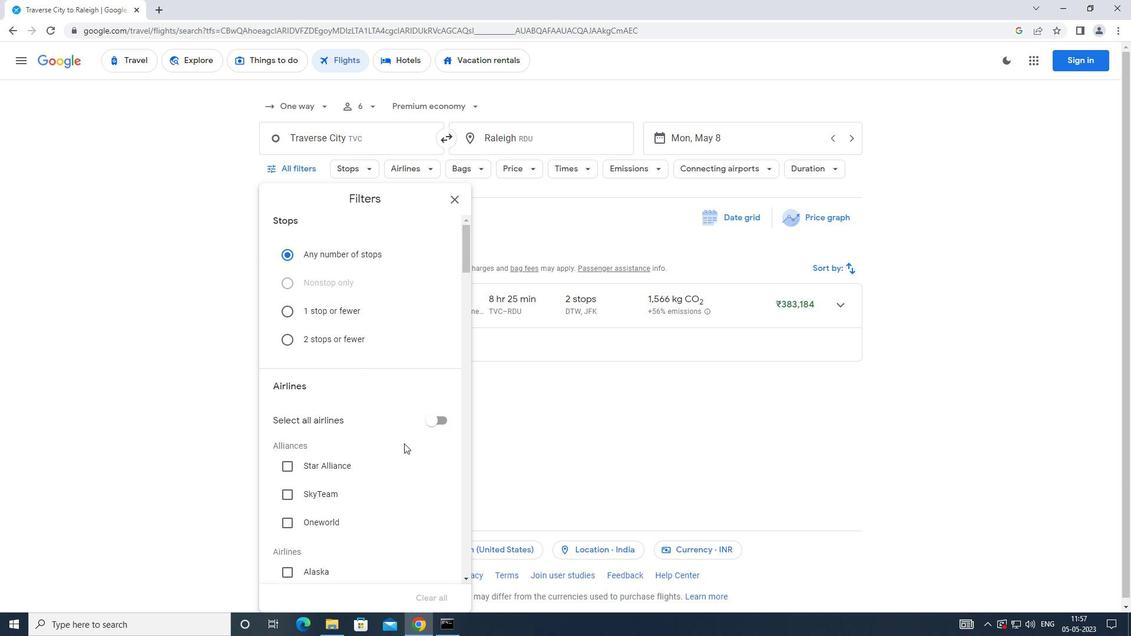 
Action: Mouse moved to (401, 443)
Screenshot: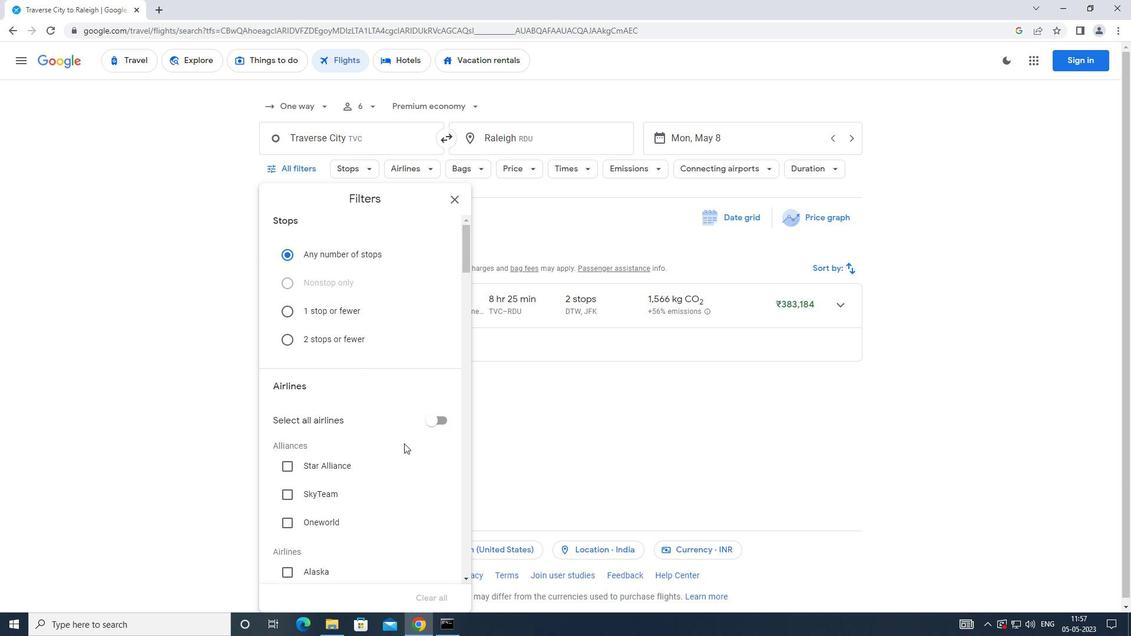 
Action: Mouse scrolled (401, 443) with delta (0, 0)
Screenshot: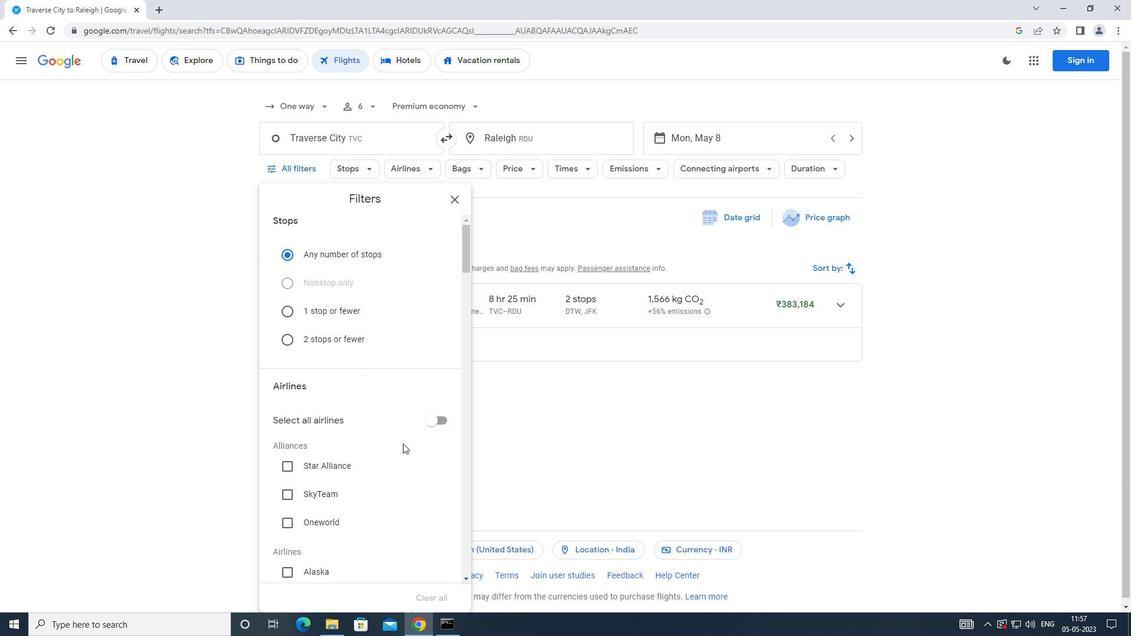 
Action: Mouse scrolled (401, 443) with delta (0, 0)
Screenshot: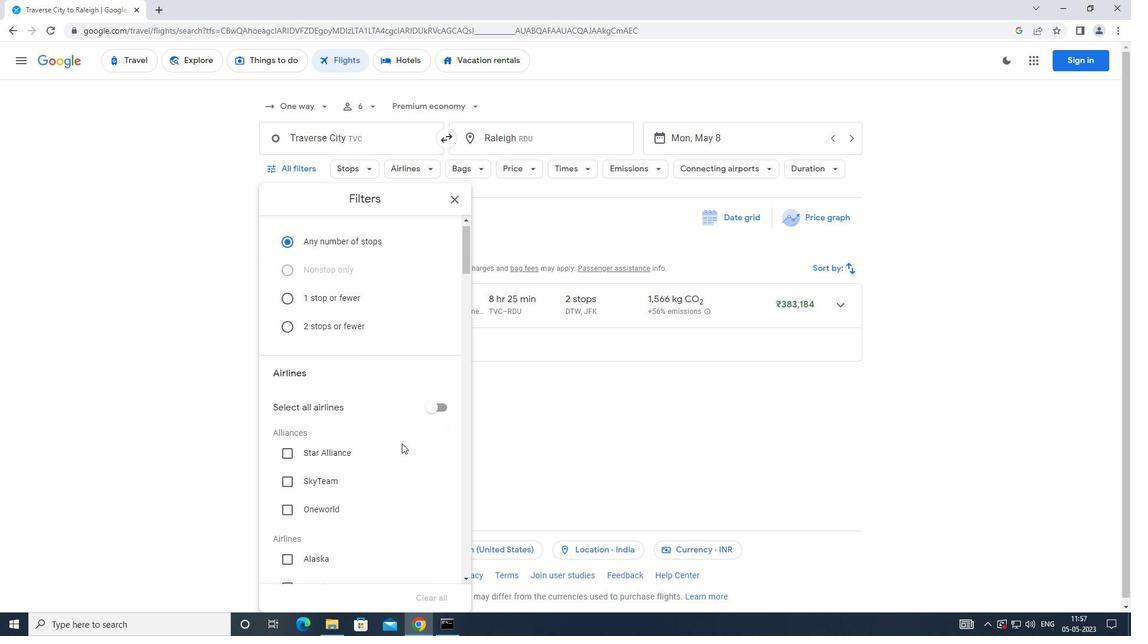 
Action: Mouse moved to (287, 394)
Screenshot: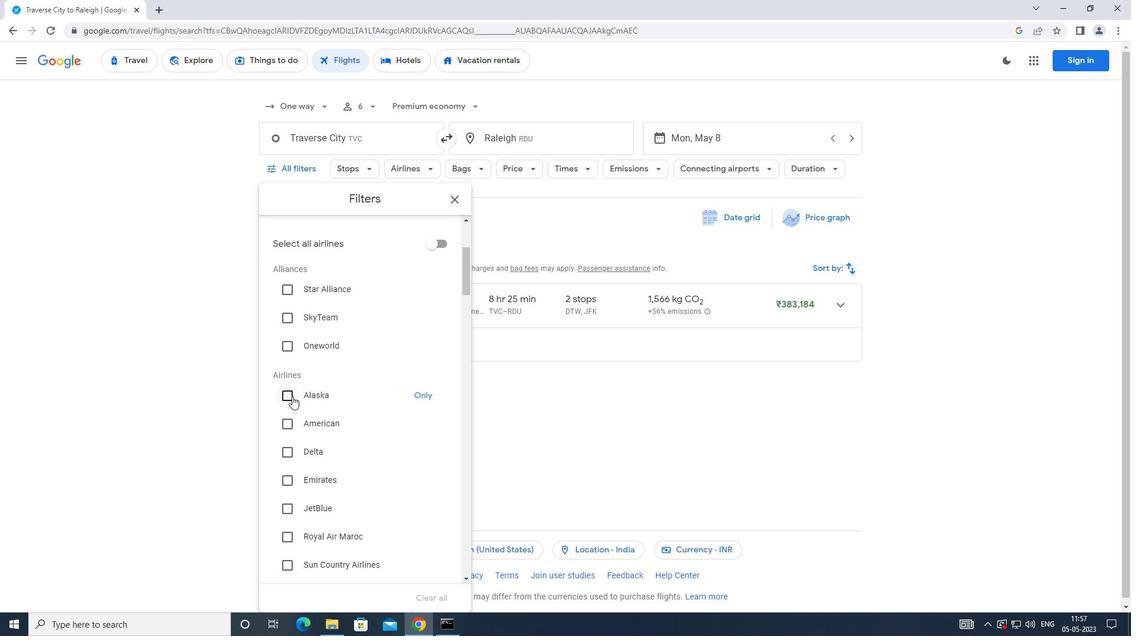 
Action: Mouse pressed left at (287, 394)
Screenshot: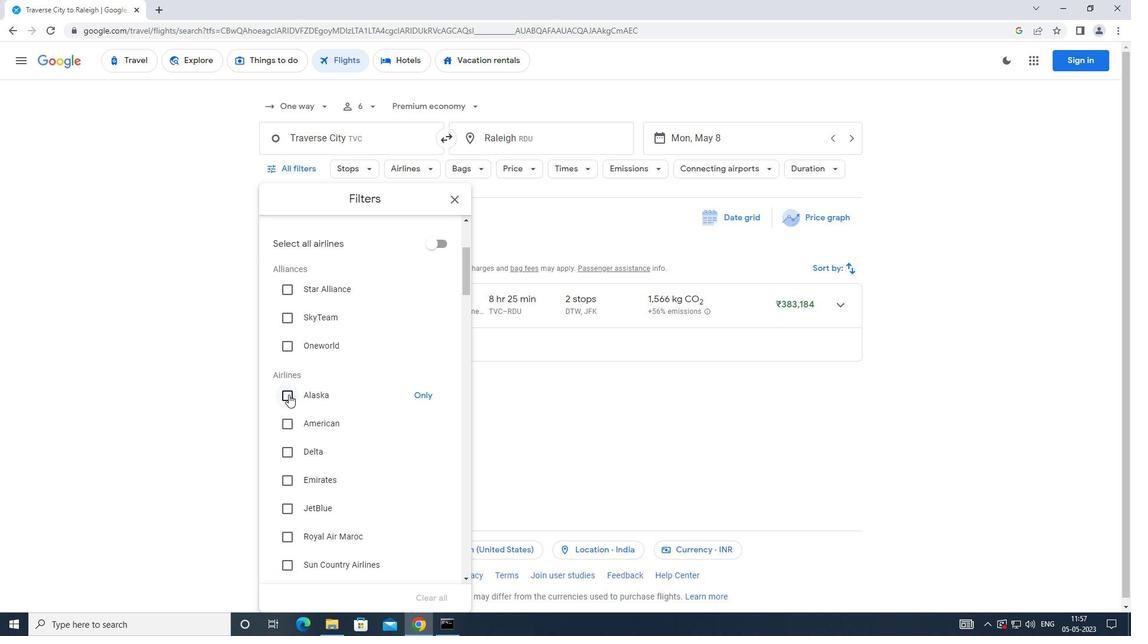 
Action: Mouse moved to (329, 398)
Screenshot: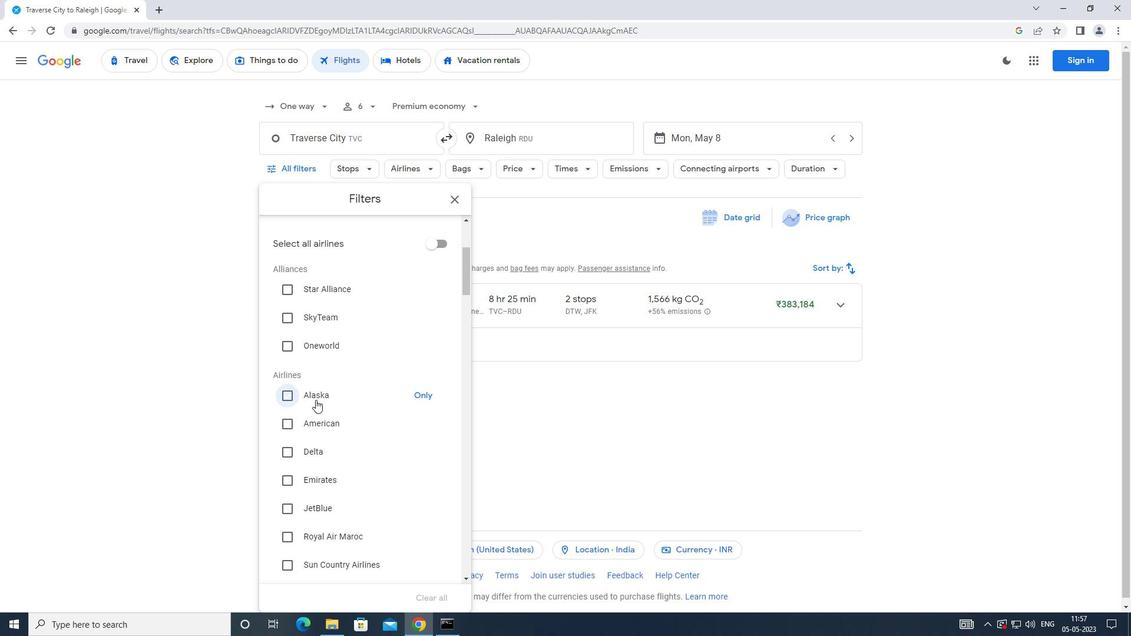 
Action: Mouse scrolled (329, 398) with delta (0, 0)
Screenshot: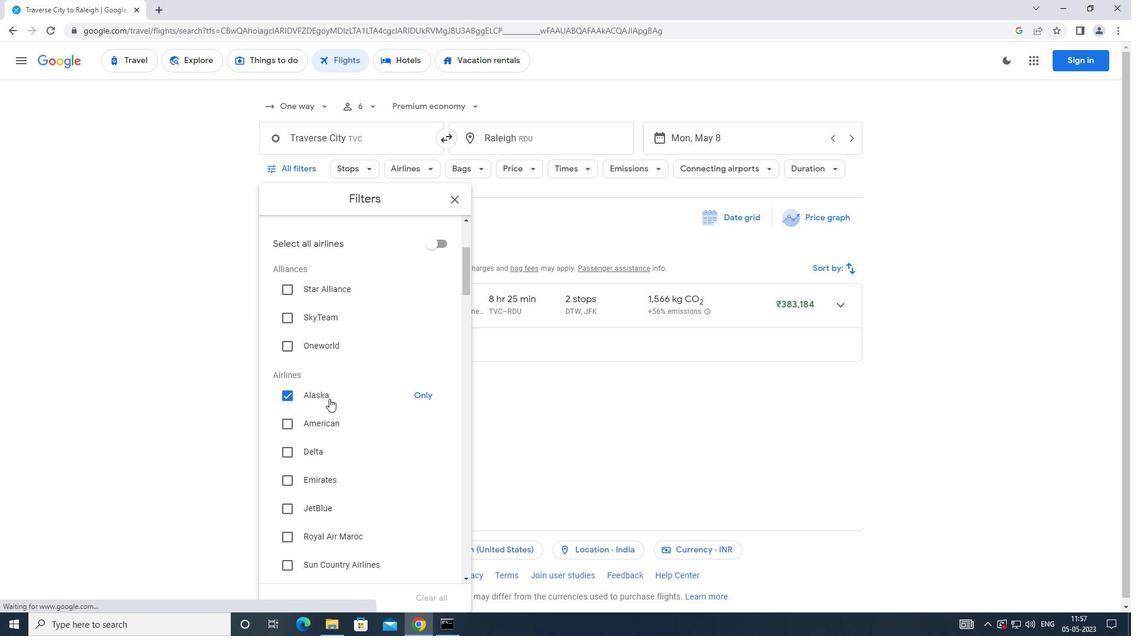 
Action: Mouse scrolled (329, 398) with delta (0, 0)
Screenshot: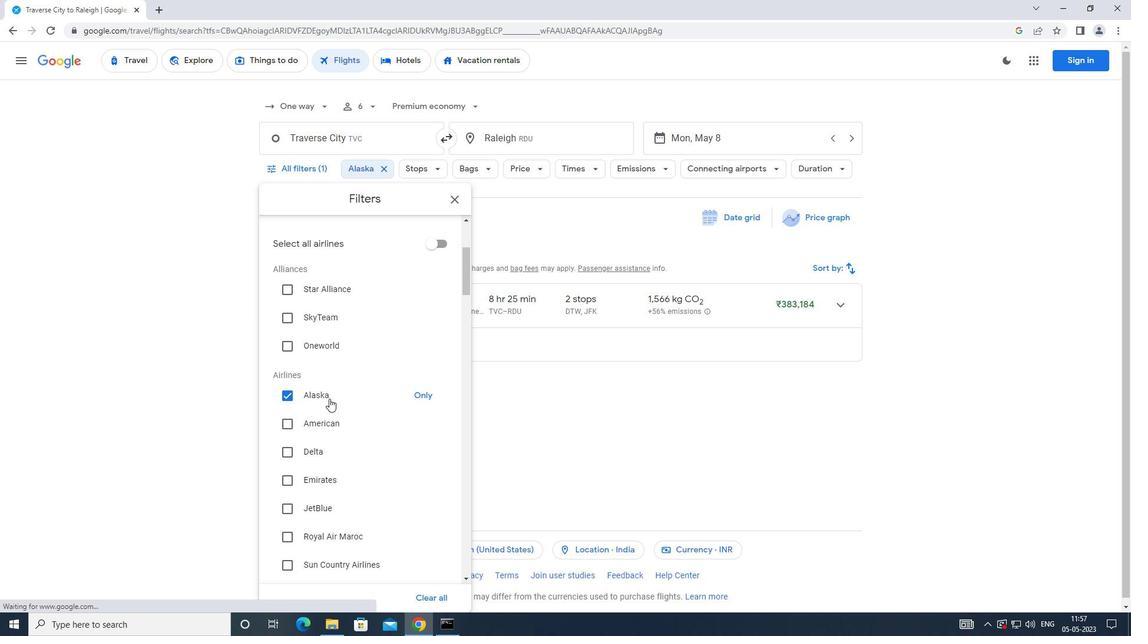 
Action: Mouse scrolled (329, 398) with delta (0, 0)
Screenshot: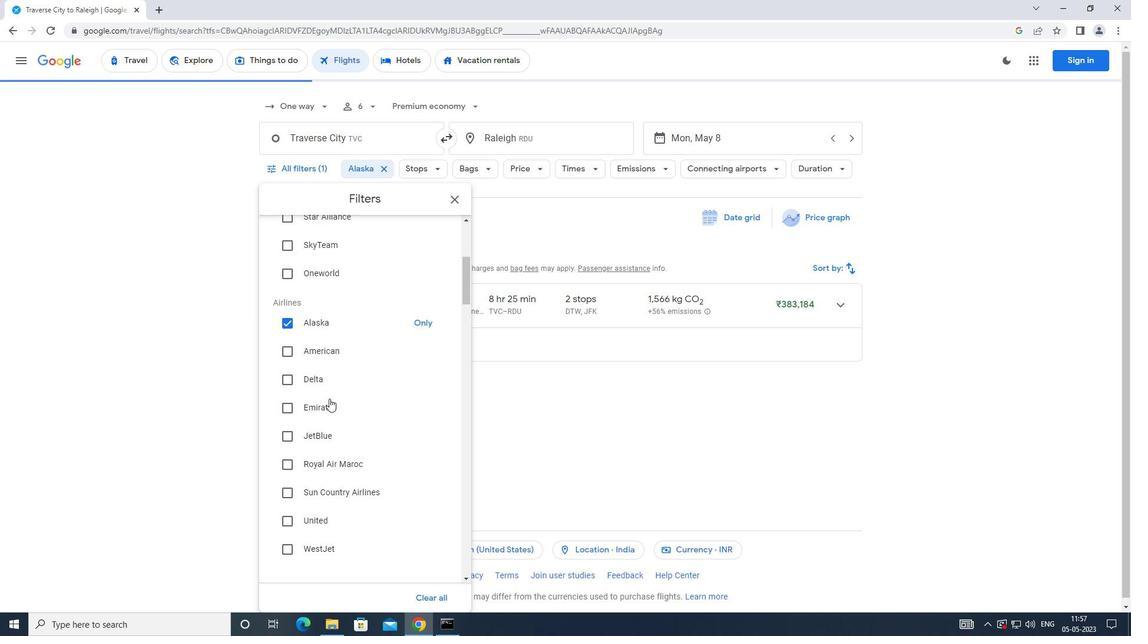 
Action: Mouse scrolled (329, 398) with delta (0, 0)
Screenshot: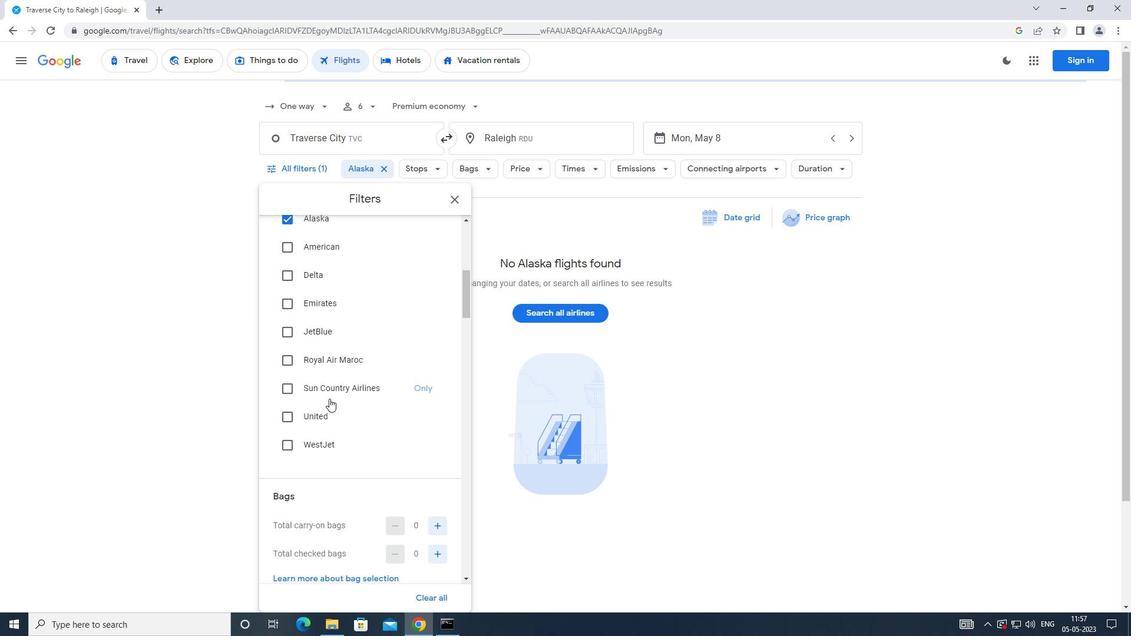 
Action: Mouse scrolled (329, 398) with delta (0, 0)
Screenshot: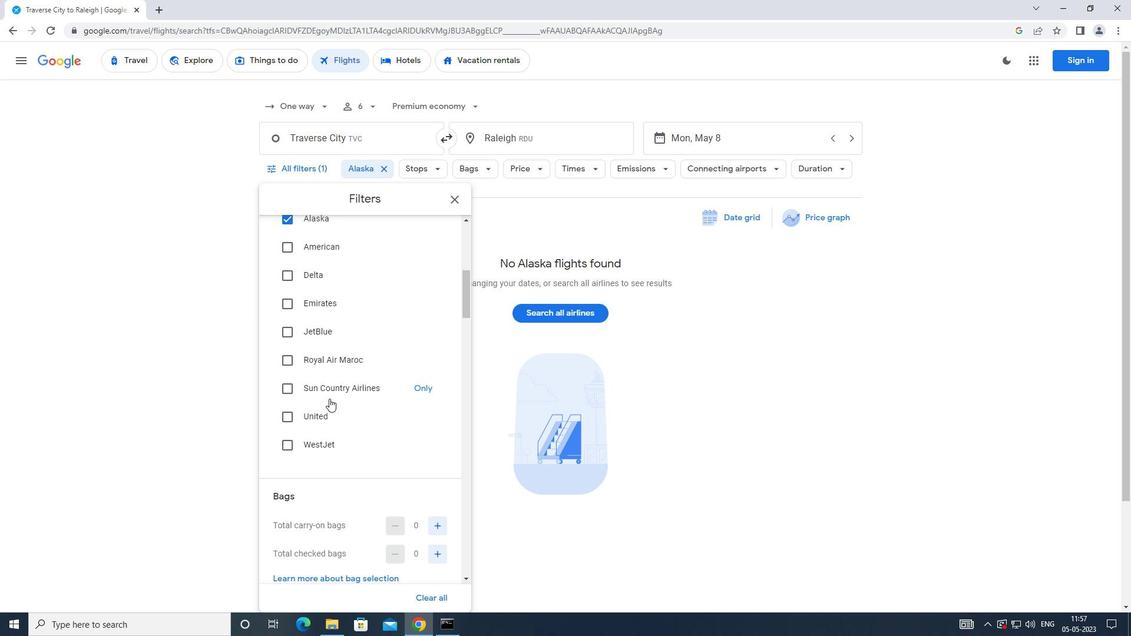 
Action: Mouse scrolled (329, 398) with delta (0, 0)
Screenshot: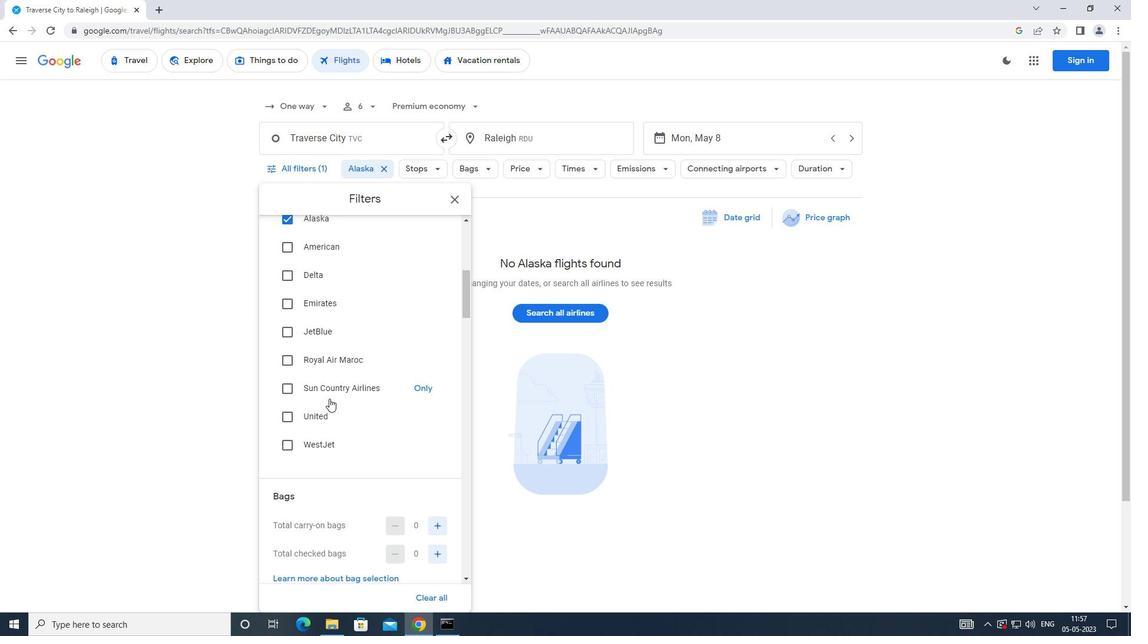 
Action: Mouse moved to (435, 350)
Screenshot: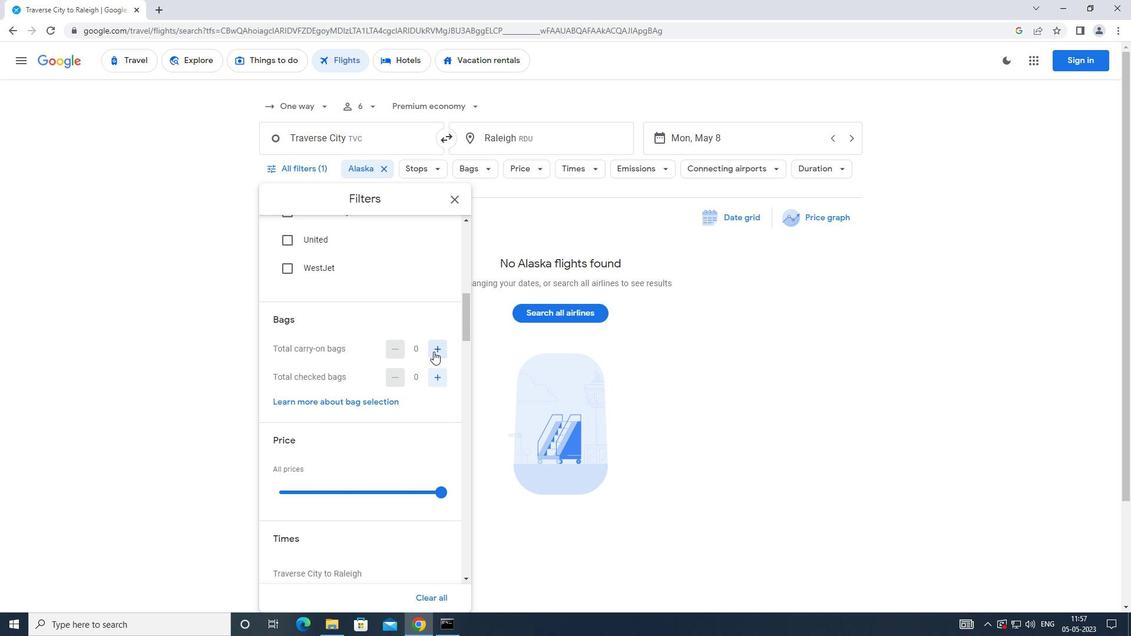 
Action: Mouse pressed left at (435, 350)
Screenshot: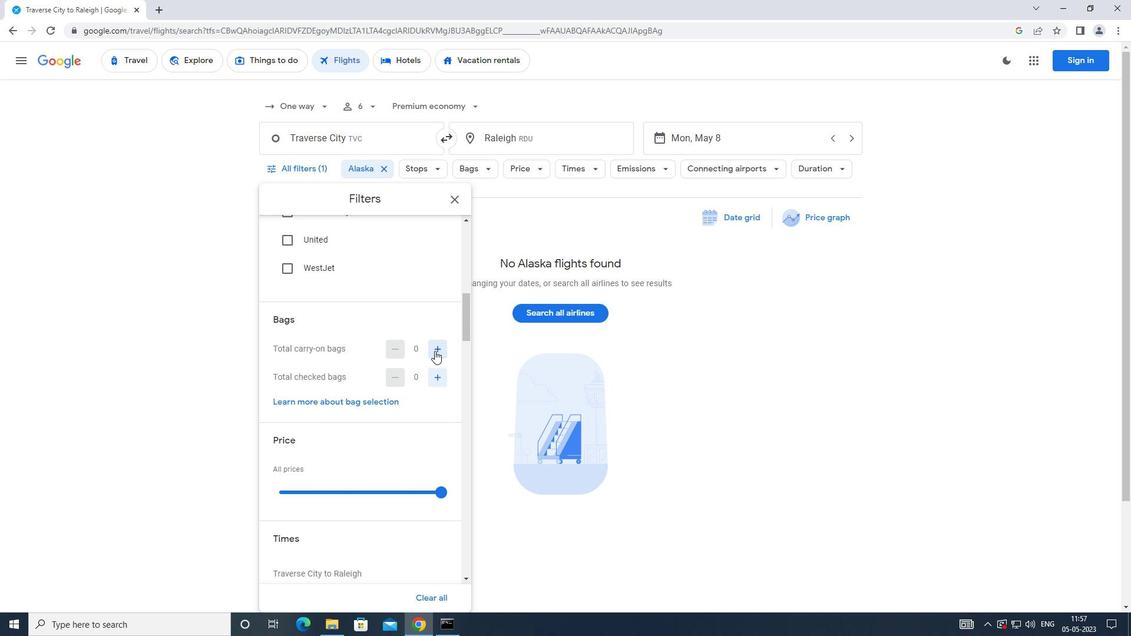 
Action: Mouse moved to (405, 360)
Screenshot: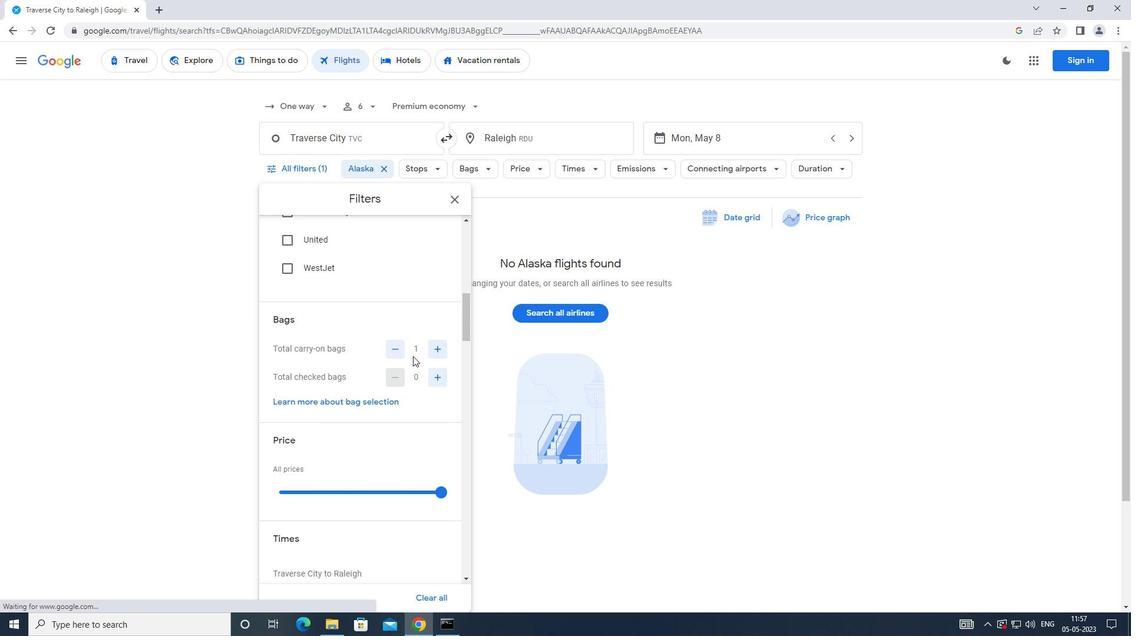 
Action: Mouse scrolled (405, 359) with delta (0, 0)
Screenshot: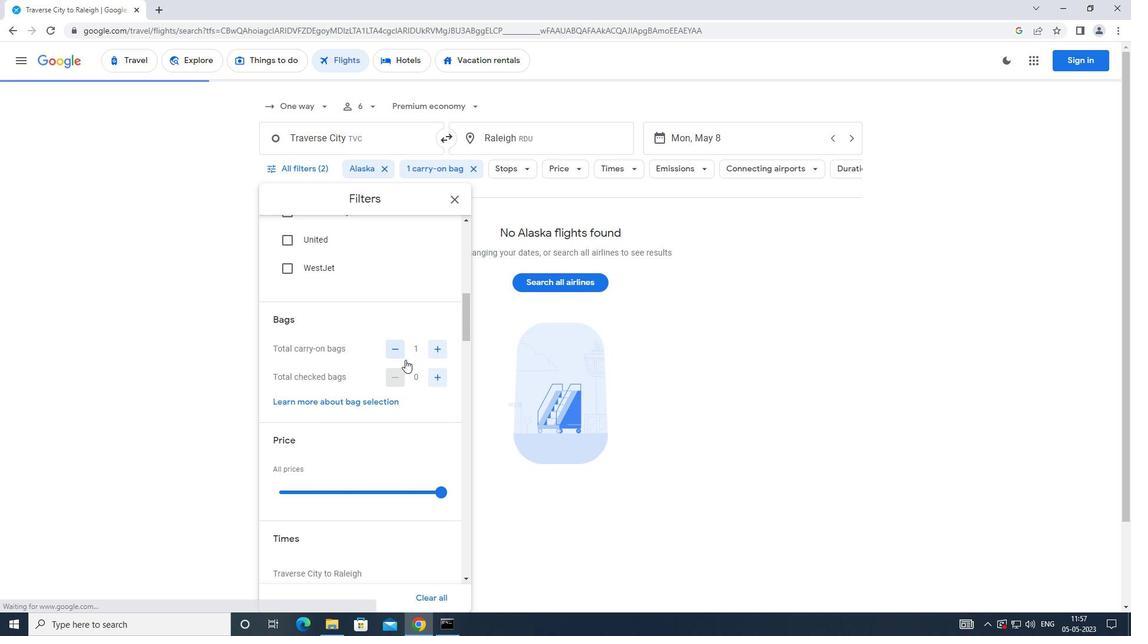 
Action: Mouse scrolled (405, 359) with delta (0, 0)
Screenshot: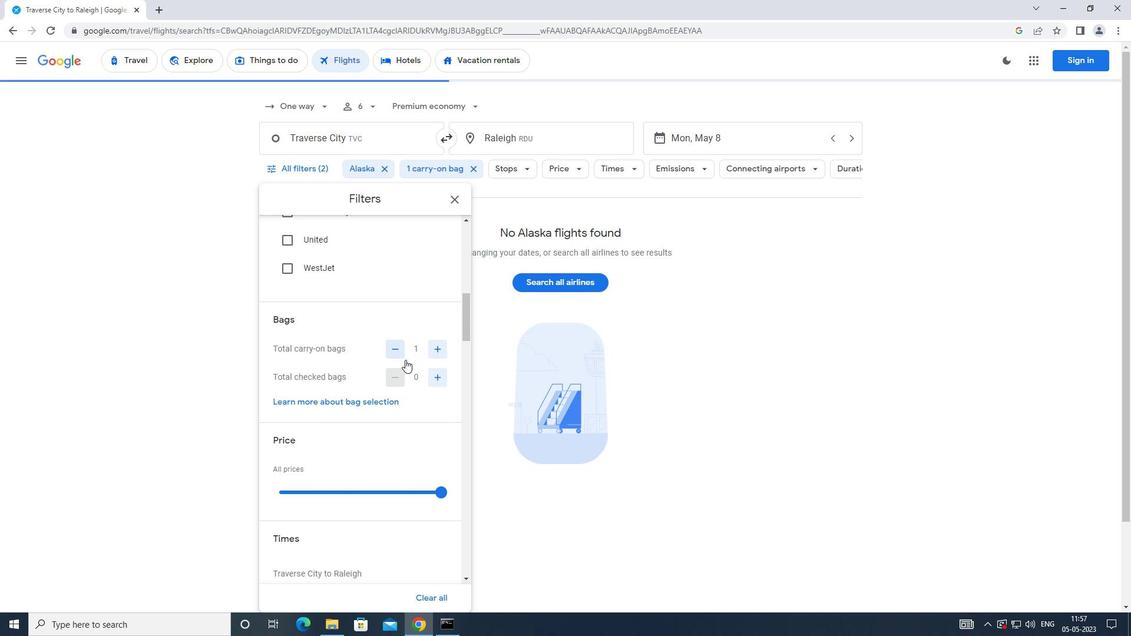 
Action: Mouse moved to (433, 374)
Screenshot: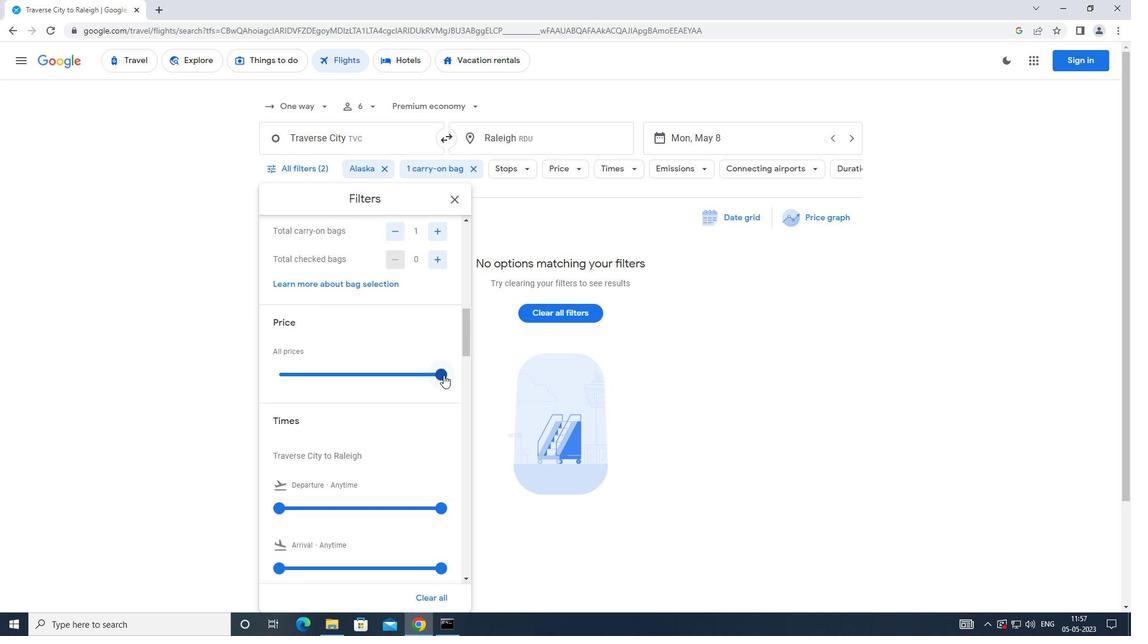 
Action: Mouse pressed left at (433, 374)
Screenshot: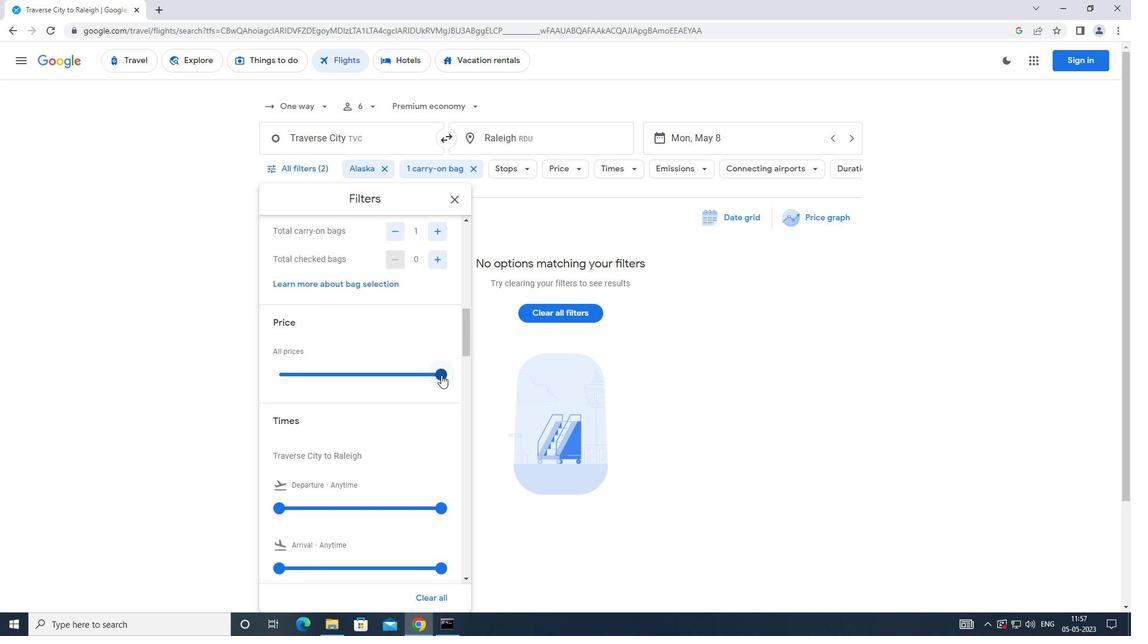 
Action: Mouse moved to (395, 387)
Screenshot: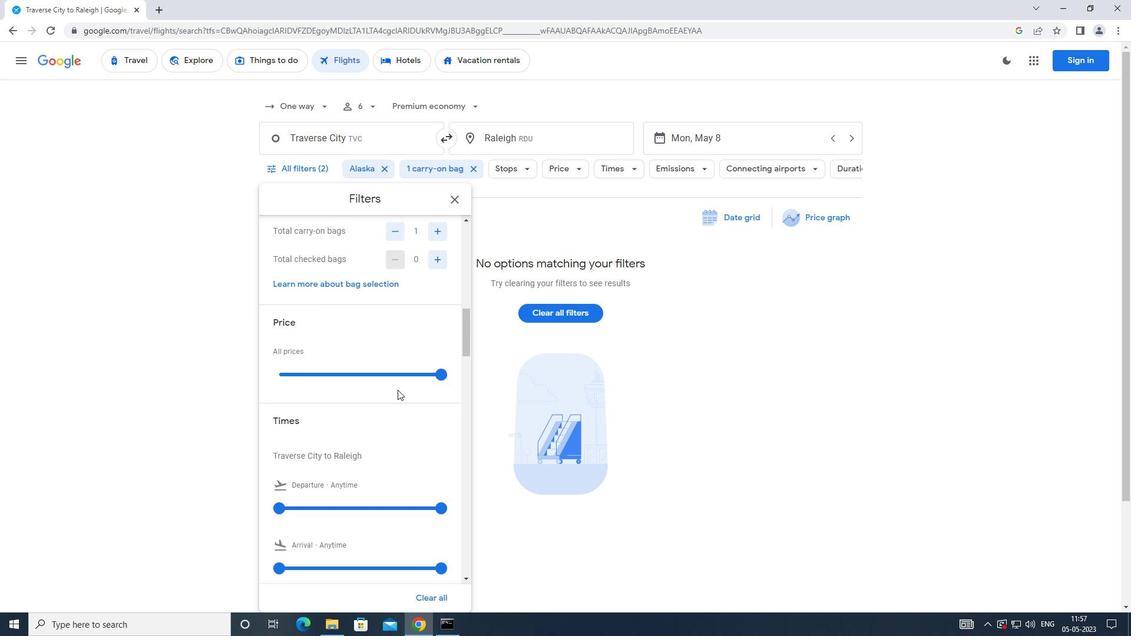 
Action: Mouse scrolled (395, 386) with delta (0, 0)
Screenshot: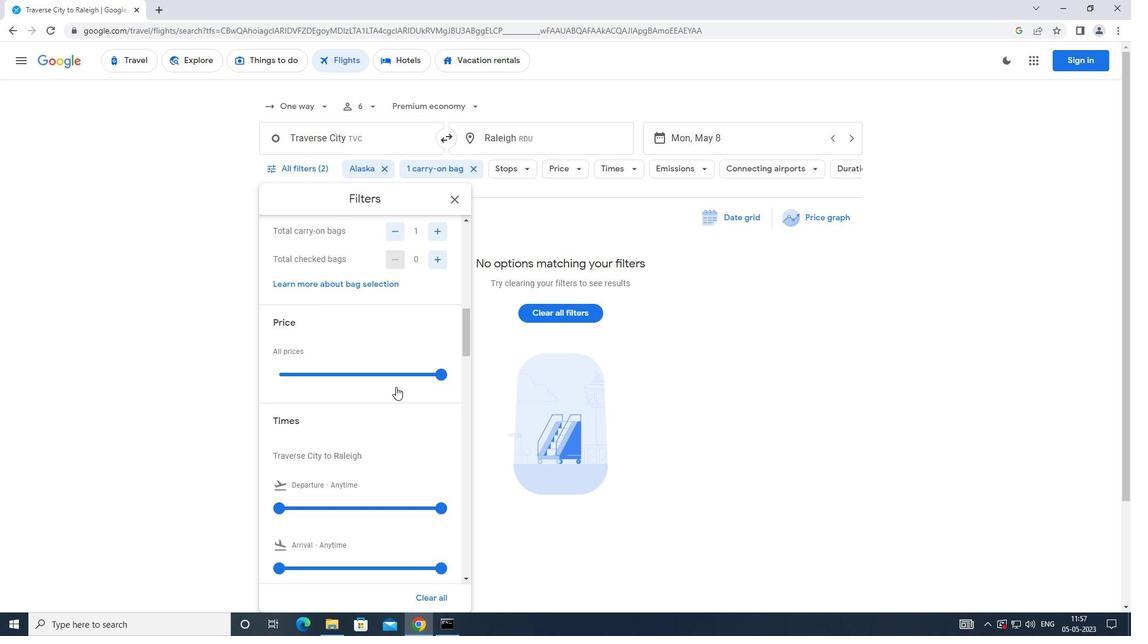 
Action: Mouse scrolled (395, 386) with delta (0, 0)
Screenshot: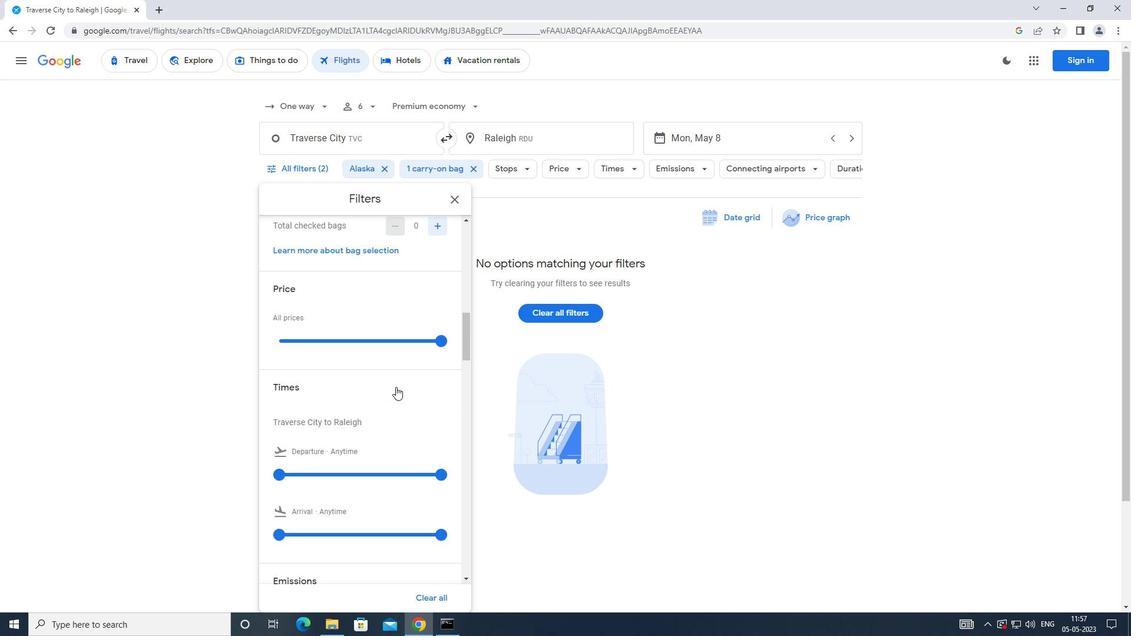 
Action: Mouse moved to (394, 385)
Screenshot: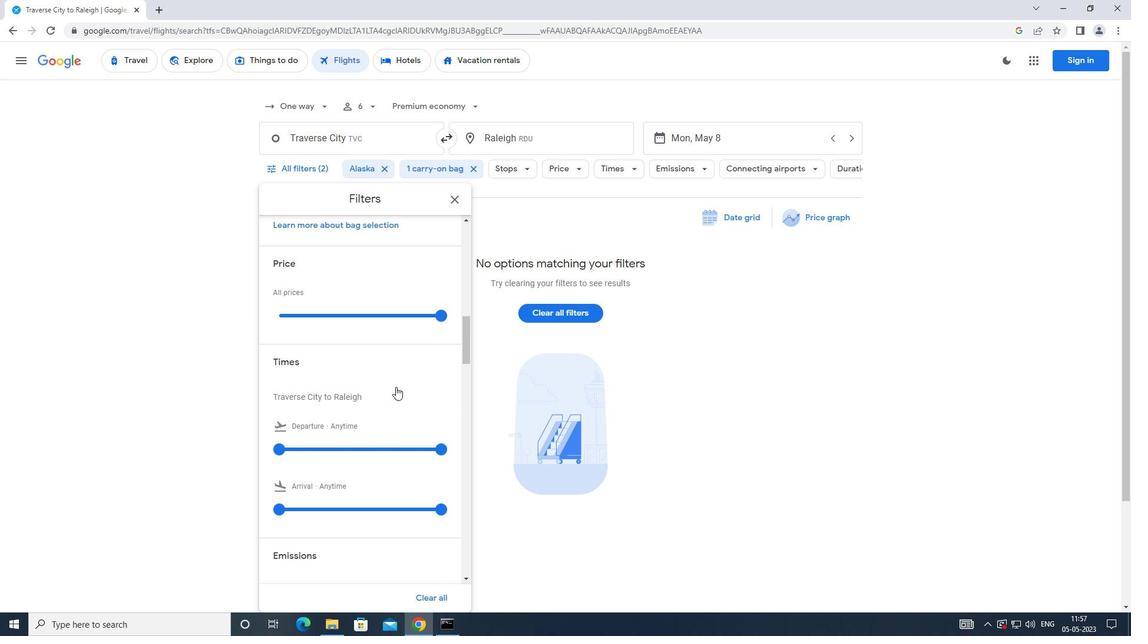 
Action: Mouse scrolled (394, 385) with delta (0, 0)
Screenshot: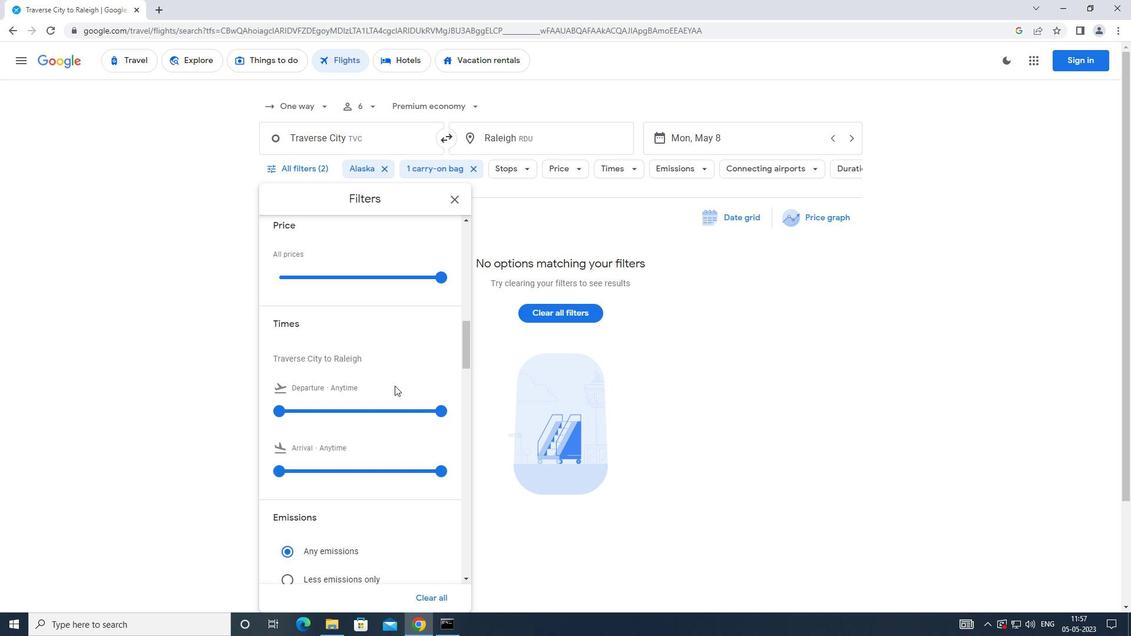 
Action: Mouse moved to (278, 328)
Screenshot: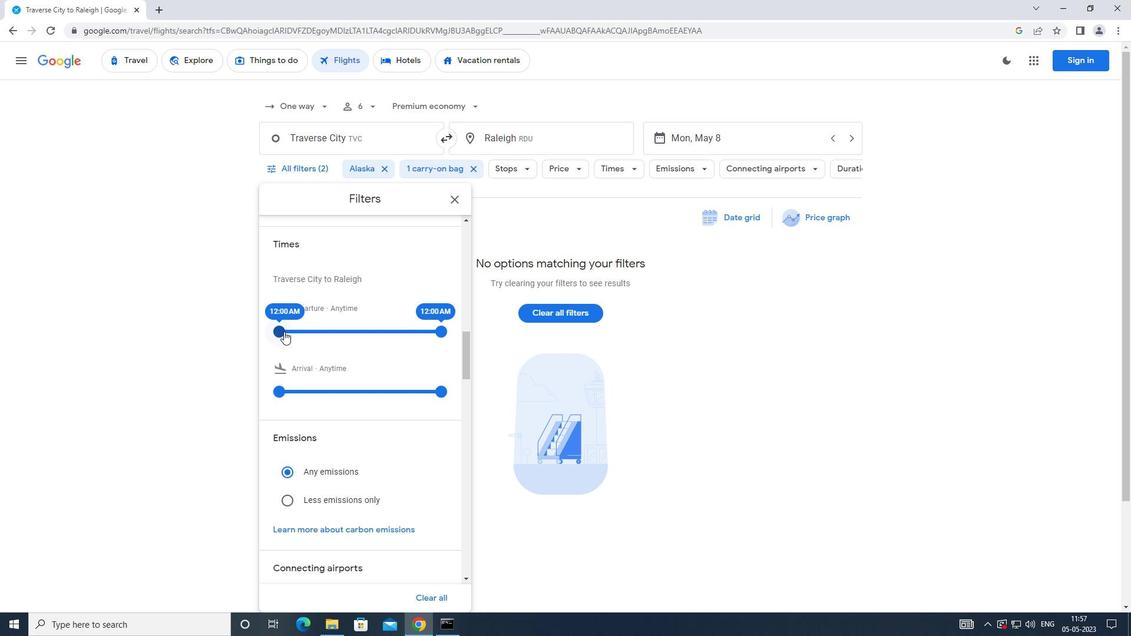 
Action: Mouse pressed left at (278, 328)
Screenshot: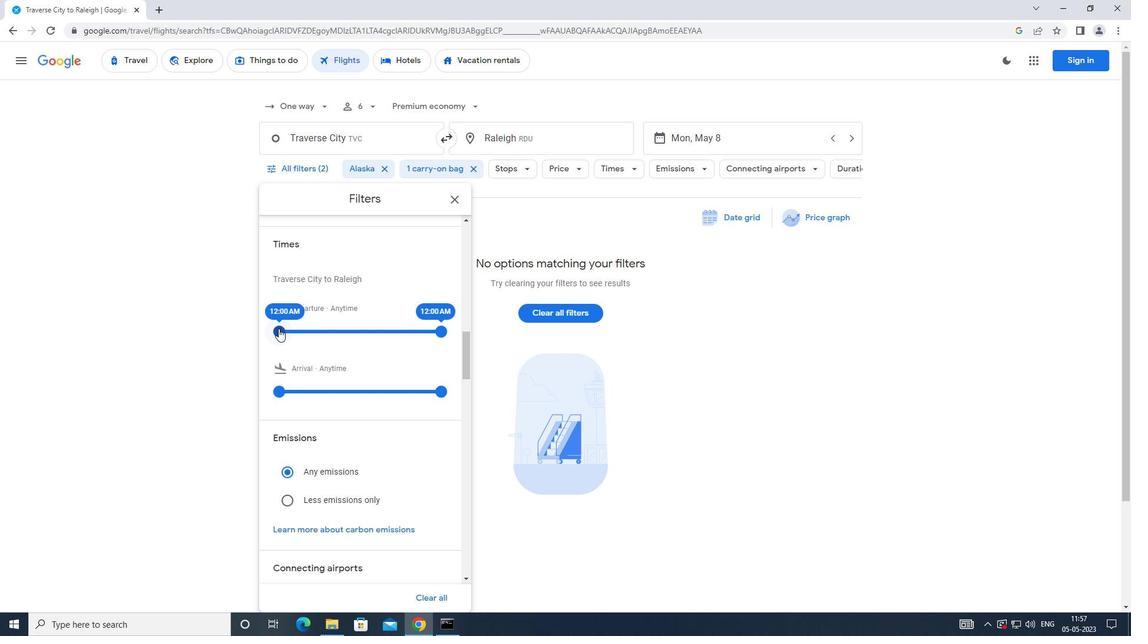 
Action: Mouse moved to (438, 329)
Screenshot: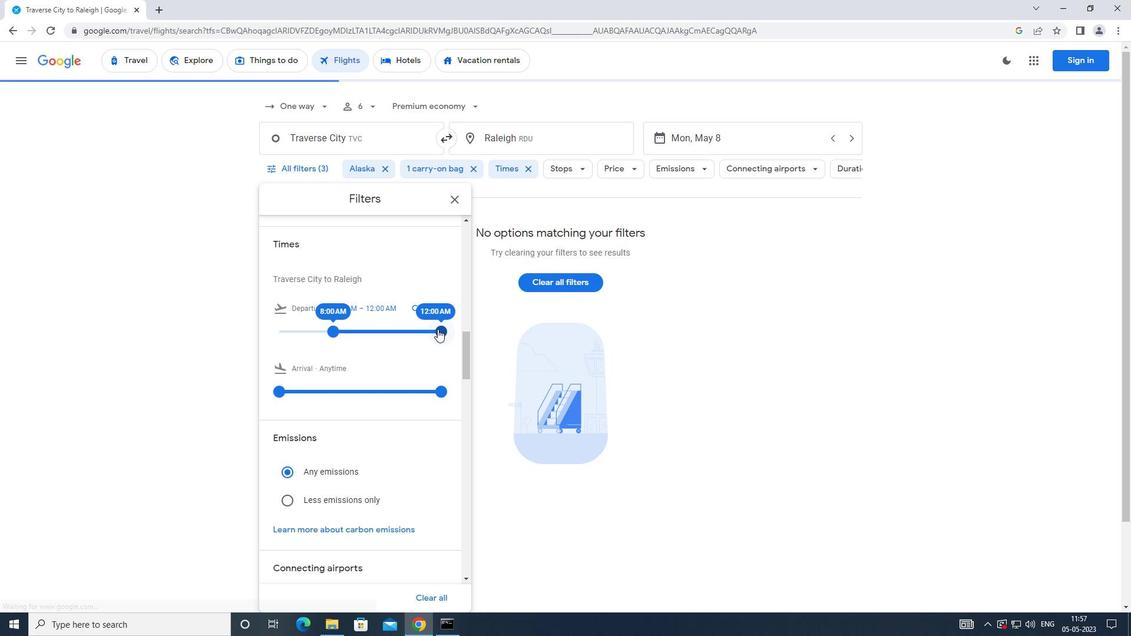 
Action: Mouse pressed left at (438, 329)
Screenshot: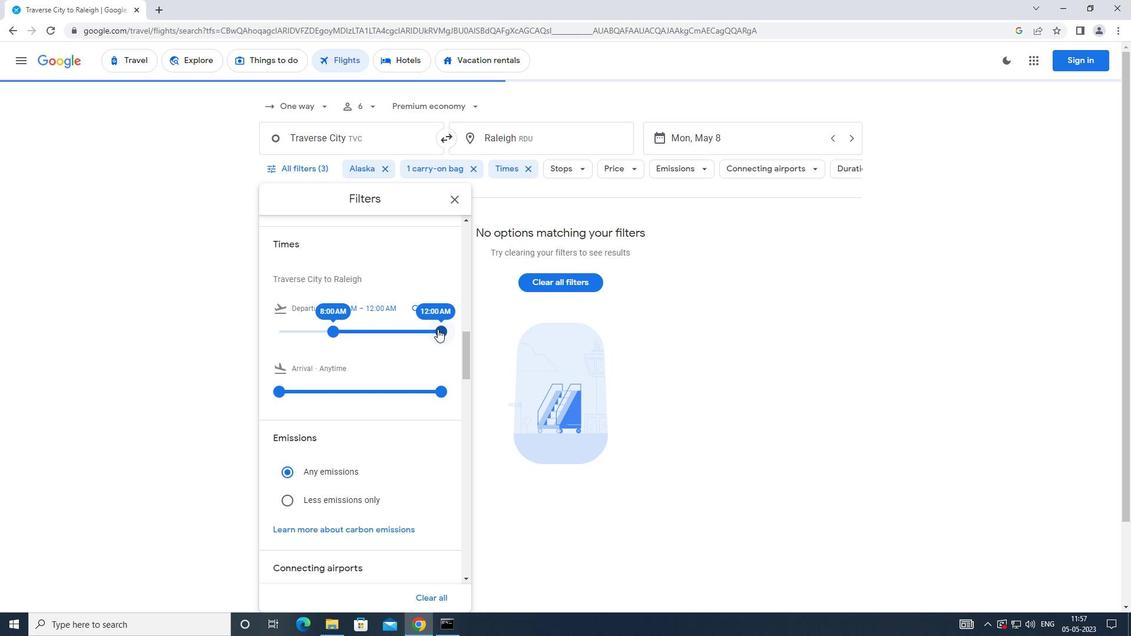 
Action: Mouse moved to (323, 335)
Screenshot: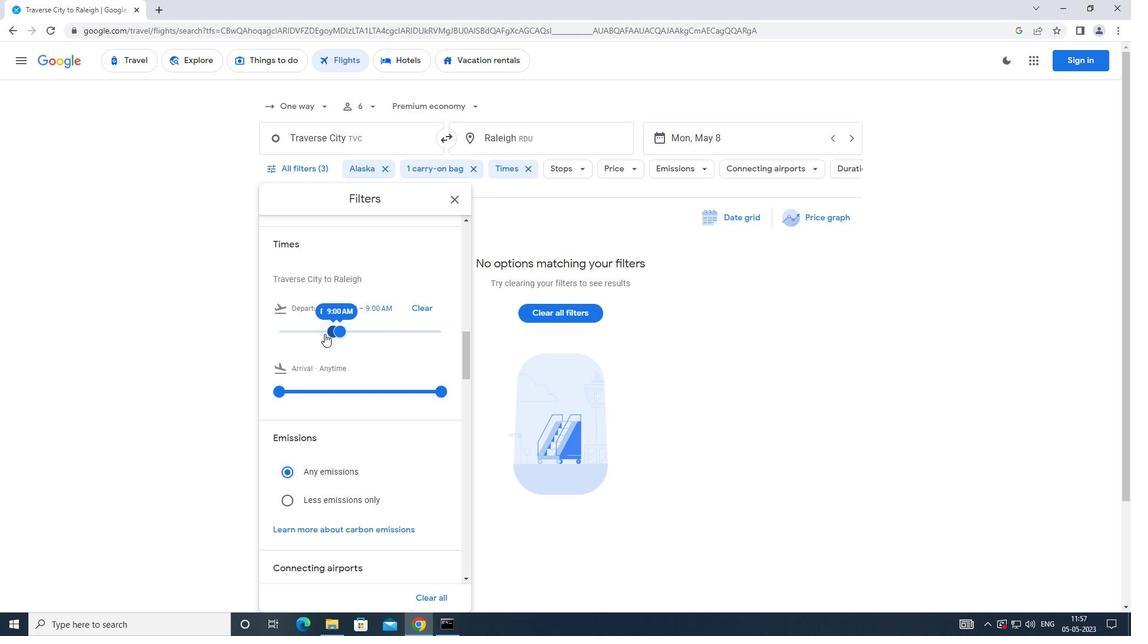 
Action: Key pressed <Key.f8>
Screenshot: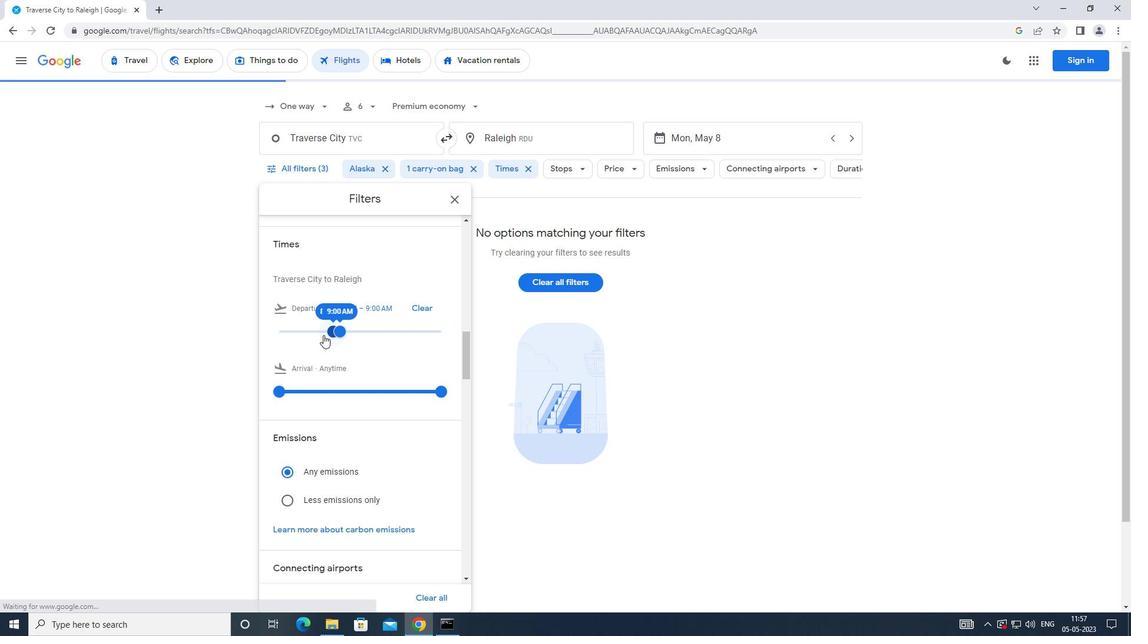 
